 Task: Look for space in Mosquera, Colombia from 1st August, 2023 to 5th August, 2023 for 3 adults, 1 child in price range Rs.13000 to Rs.20000. Place can be entire place with 2 bedrooms having 3 beds and 2 bathrooms. Property type can be flatguest house, hotel. Amenities needed are: washing machine. Booking option can be shelf check-in. Required host language is English.
Action: Mouse moved to (395, 75)
Screenshot: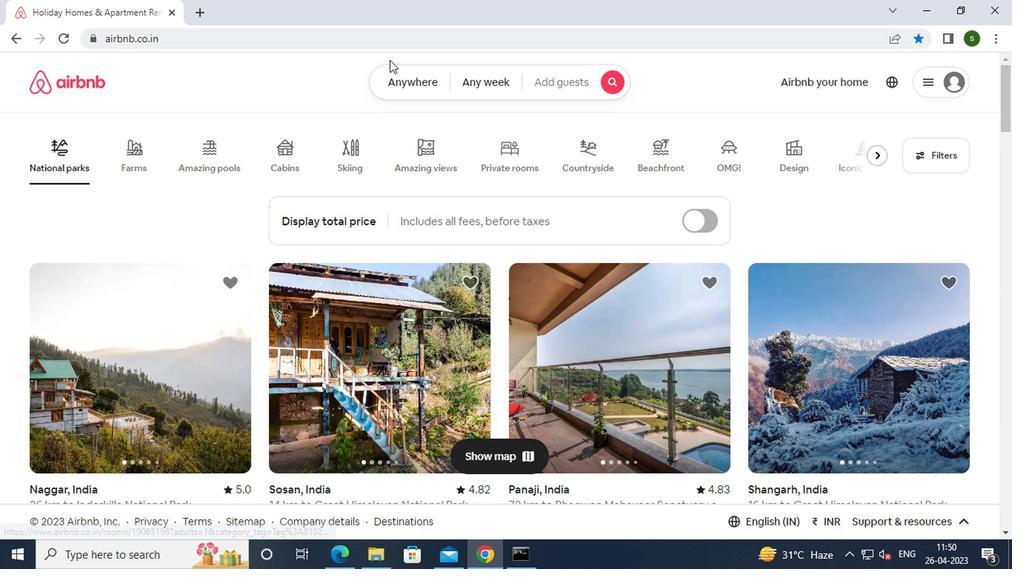 
Action: Mouse pressed left at (395, 75)
Screenshot: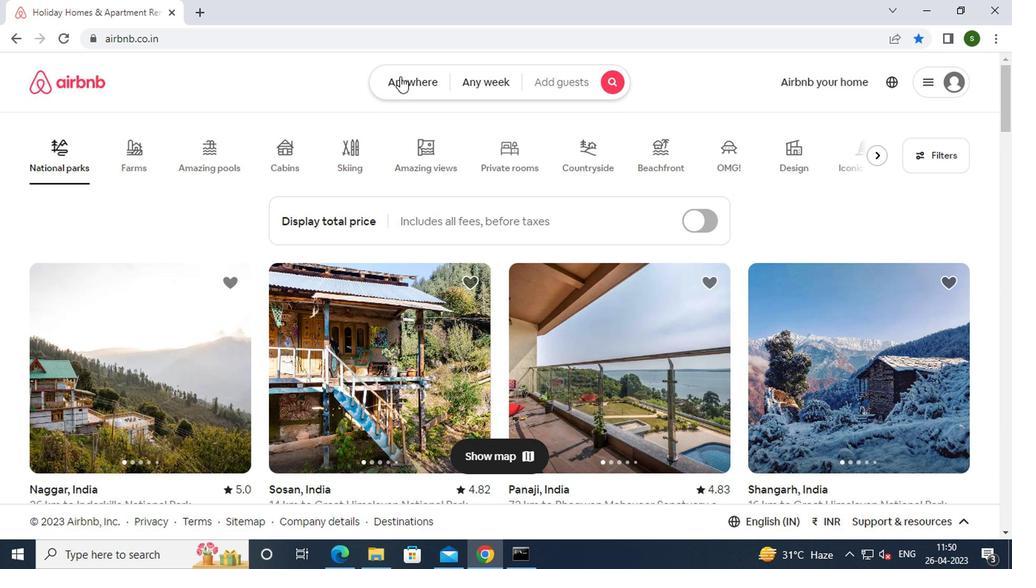 
Action: Mouse moved to (270, 150)
Screenshot: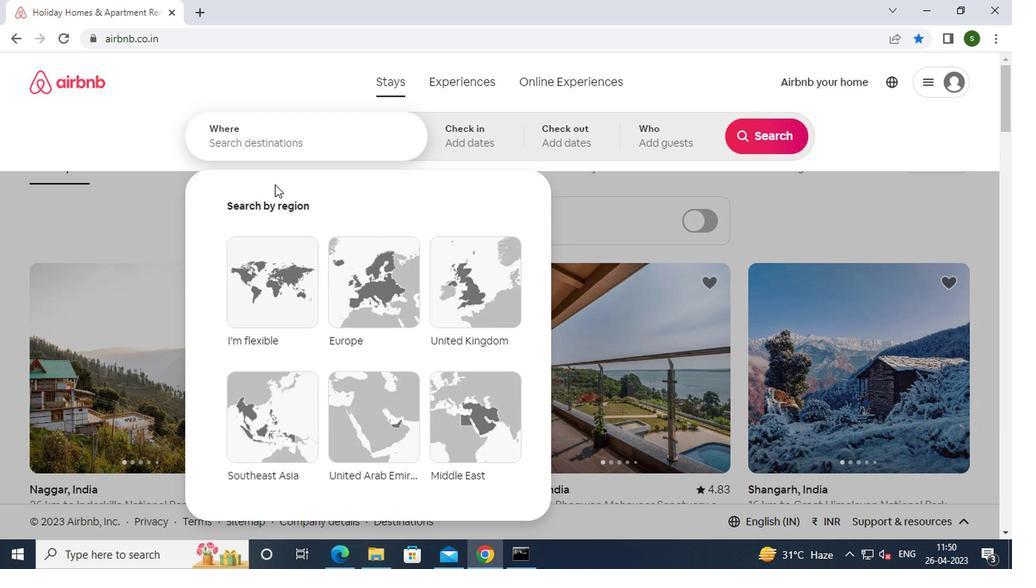 
Action: Mouse pressed left at (270, 150)
Screenshot: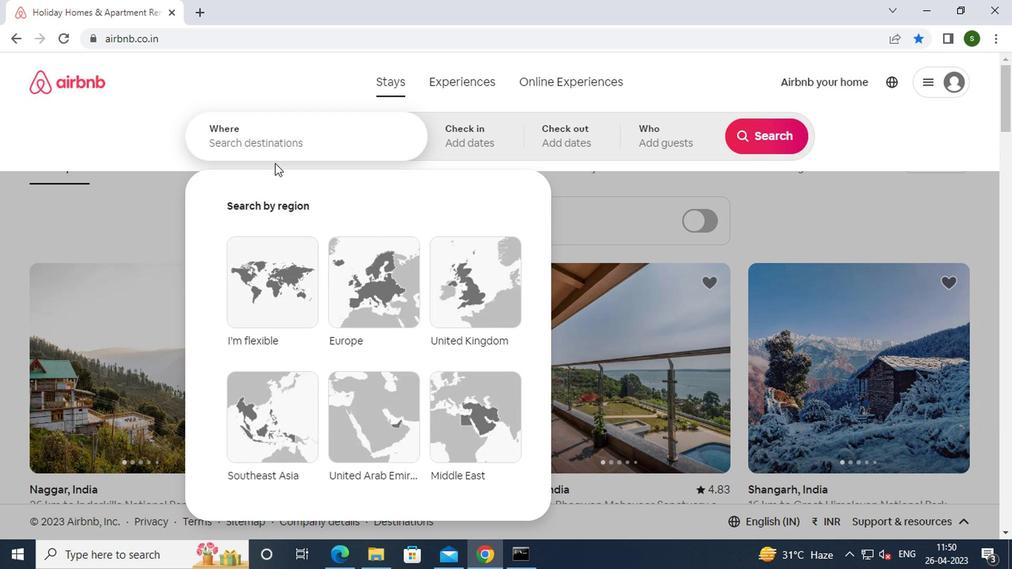 
Action: Key pressed m<Key.caps_lock>osquera,<Key.space><Key.caps_lock>c<Key.caps_lock>olombia<Key.enter>
Screenshot: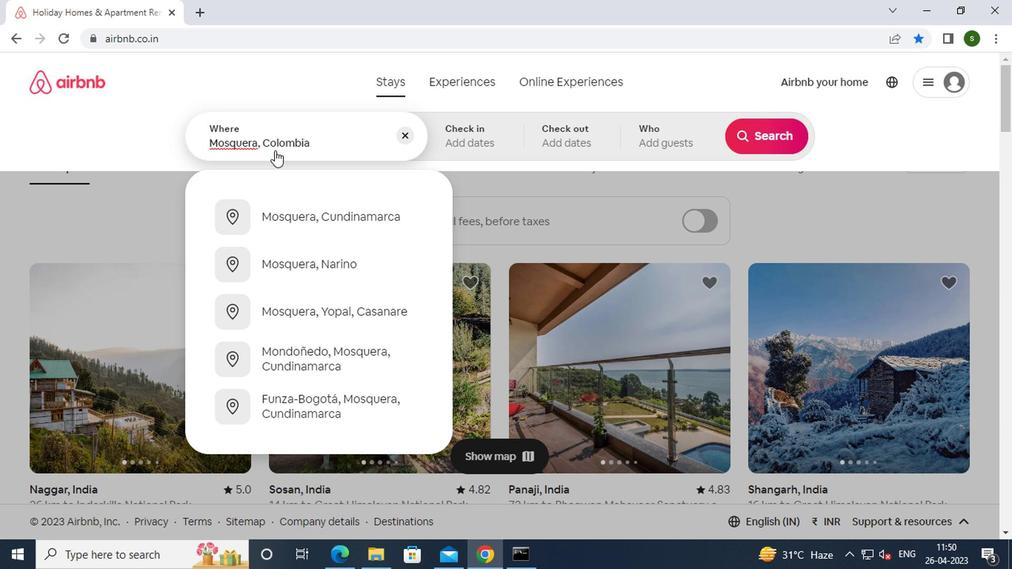 
Action: Mouse moved to (758, 255)
Screenshot: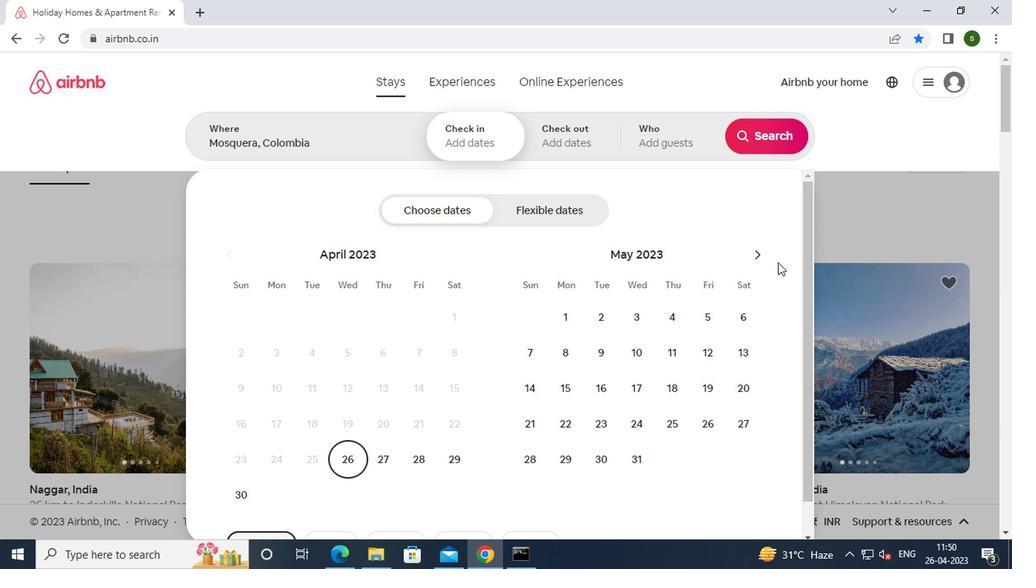 
Action: Mouse pressed left at (758, 255)
Screenshot: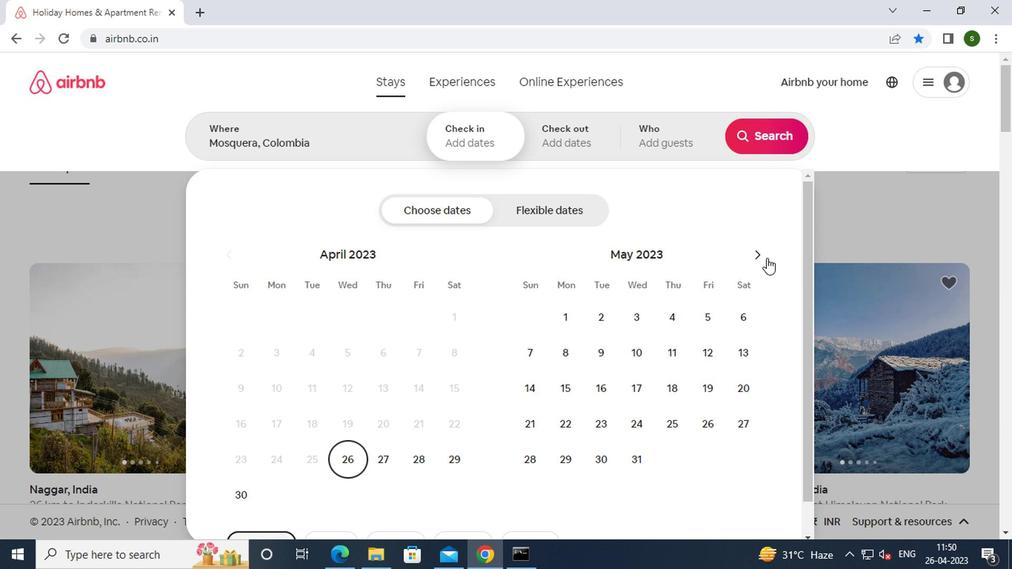 
Action: Mouse moved to (758, 254)
Screenshot: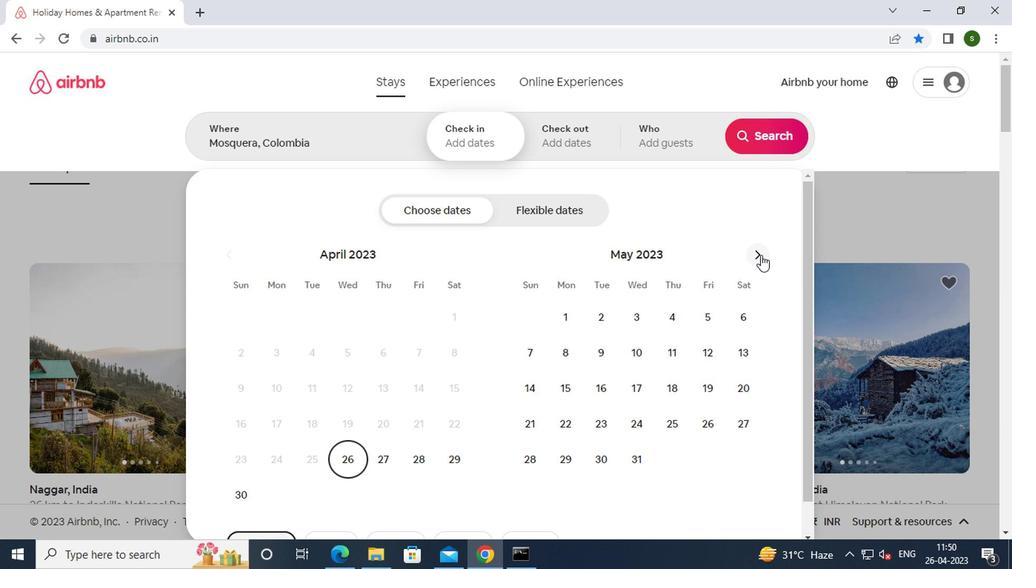 
Action: Mouse pressed left at (758, 254)
Screenshot: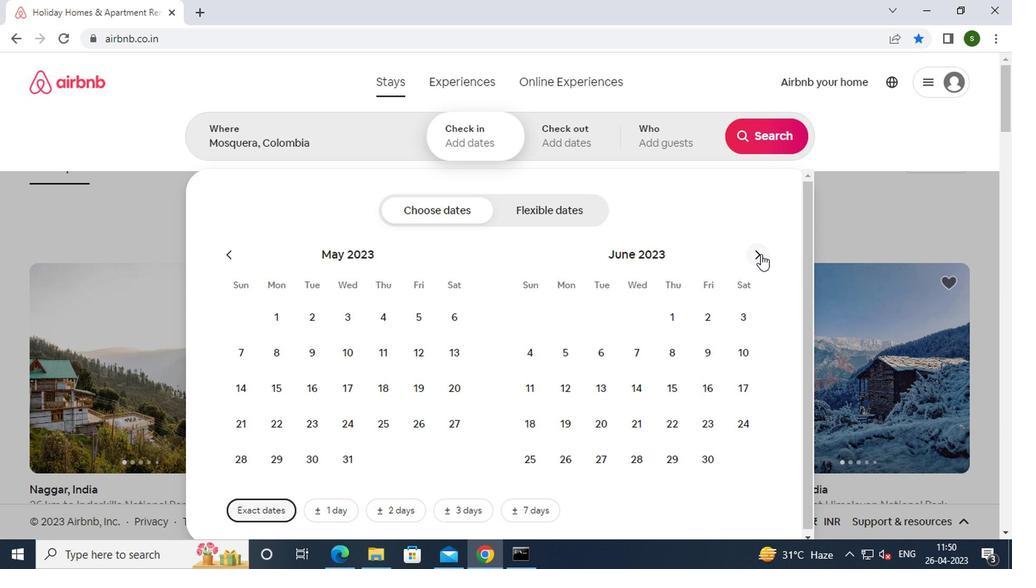 
Action: Mouse pressed left at (758, 254)
Screenshot: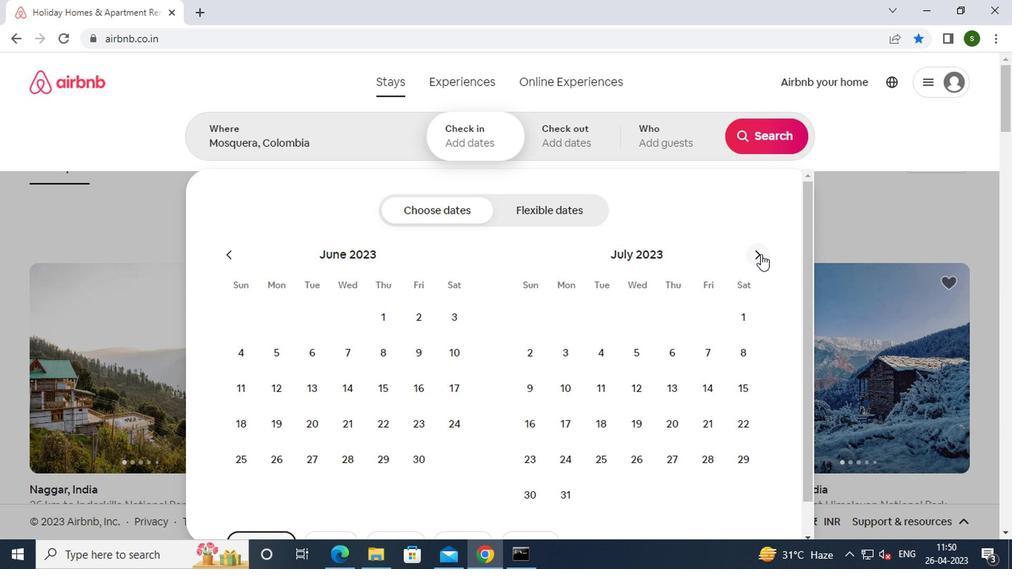 
Action: Mouse moved to (609, 316)
Screenshot: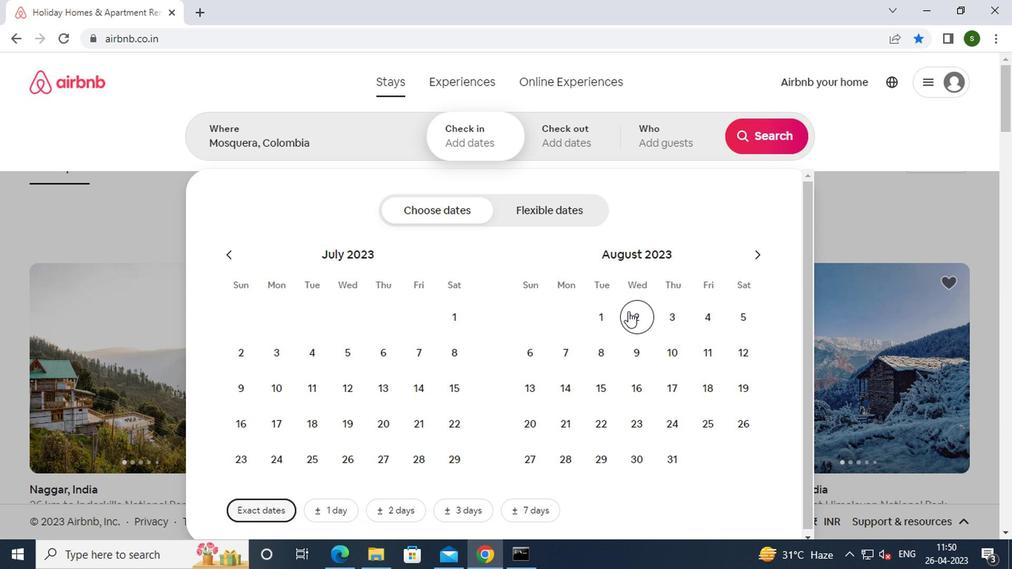 
Action: Mouse pressed left at (609, 316)
Screenshot: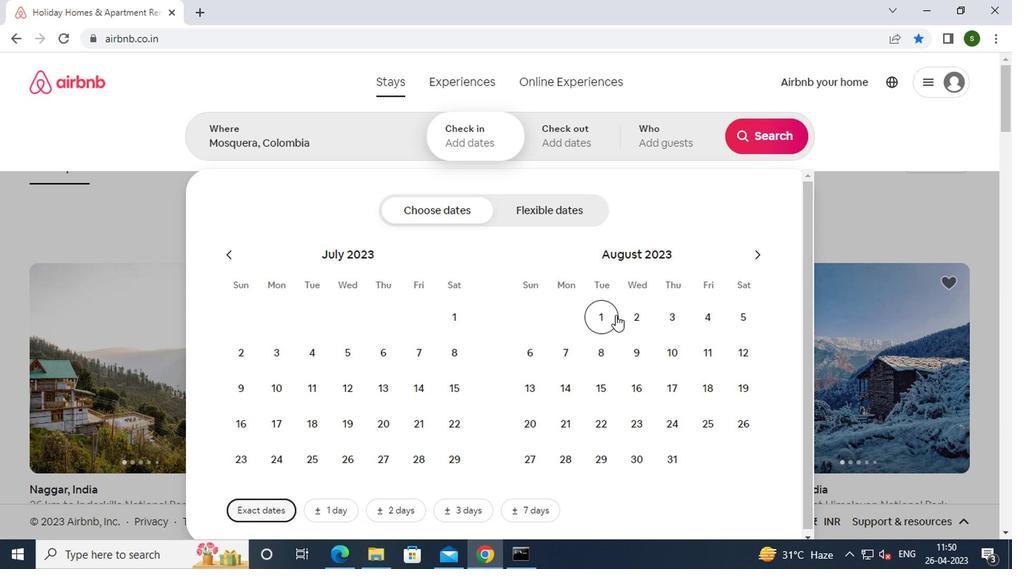
Action: Mouse moved to (737, 316)
Screenshot: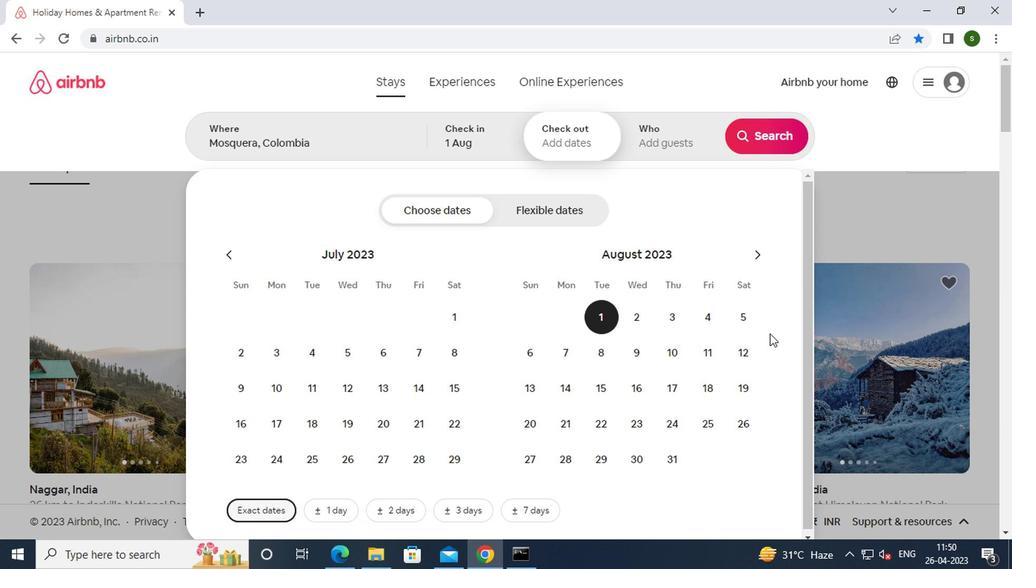 
Action: Mouse pressed left at (737, 316)
Screenshot: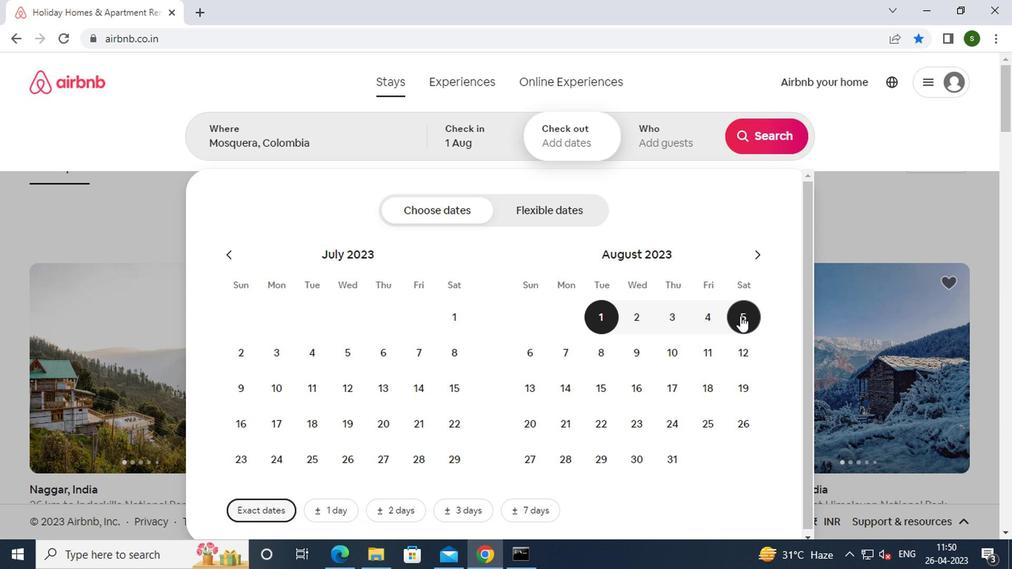 
Action: Mouse moved to (665, 134)
Screenshot: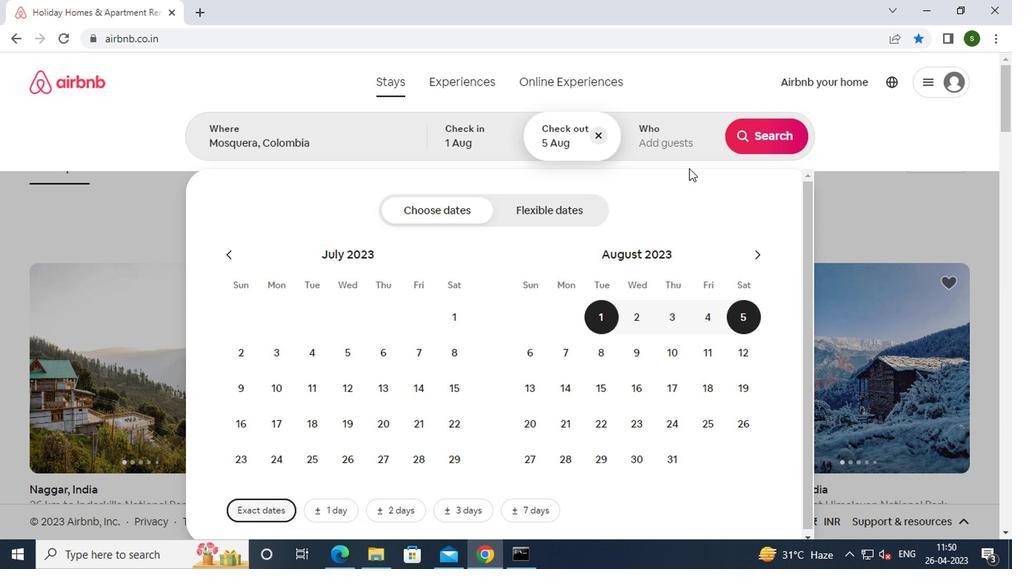 
Action: Mouse pressed left at (665, 134)
Screenshot: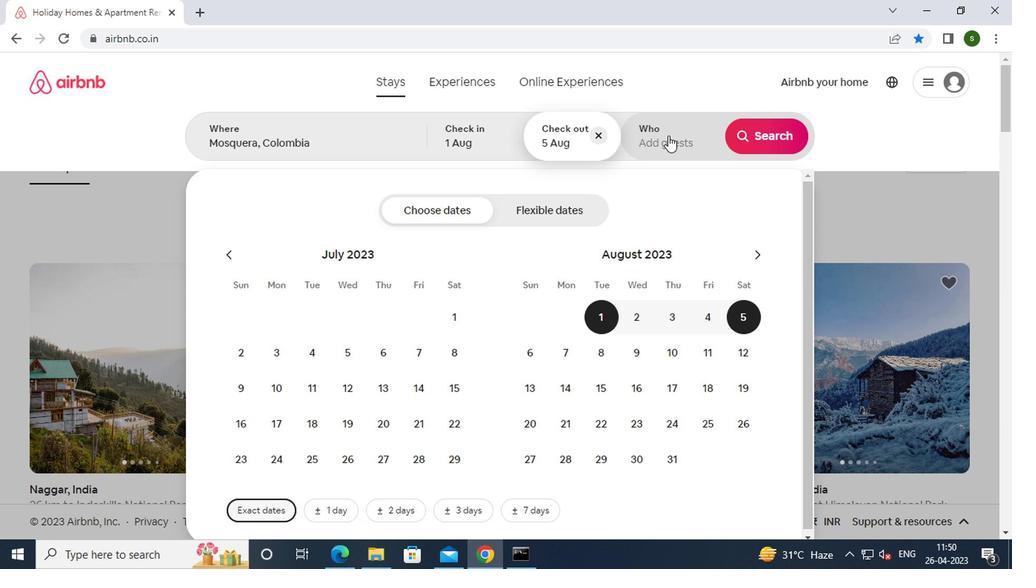 
Action: Mouse moved to (766, 213)
Screenshot: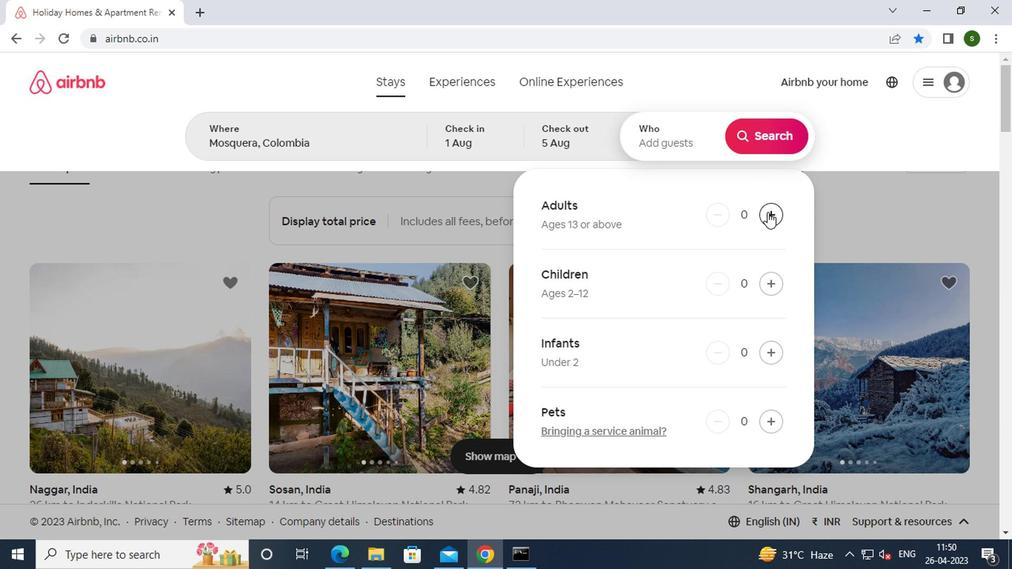 
Action: Mouse pressed left at (766, 213)
Screenshot: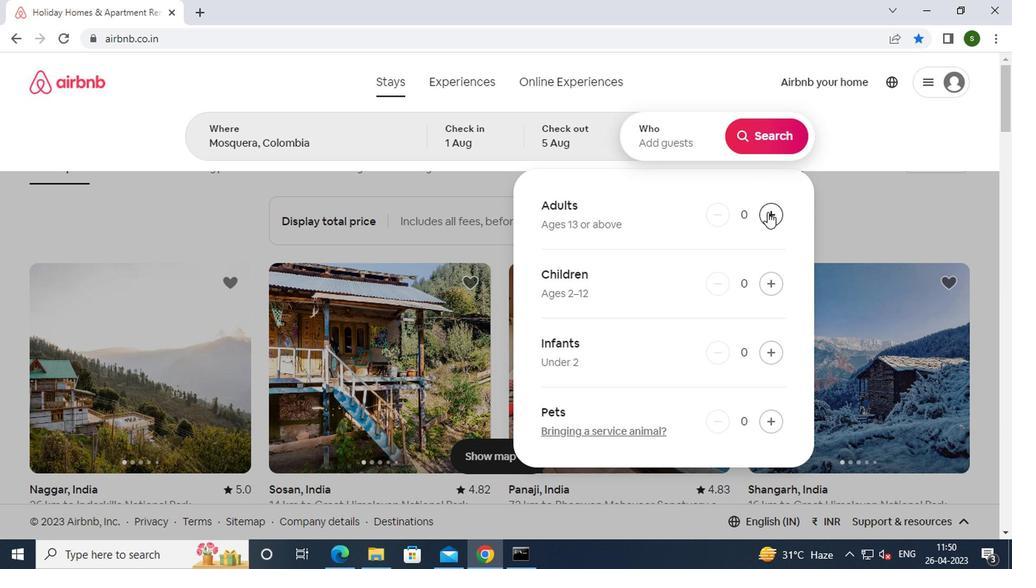 
Action: Mouse moved to (767, 211)
Screenshot: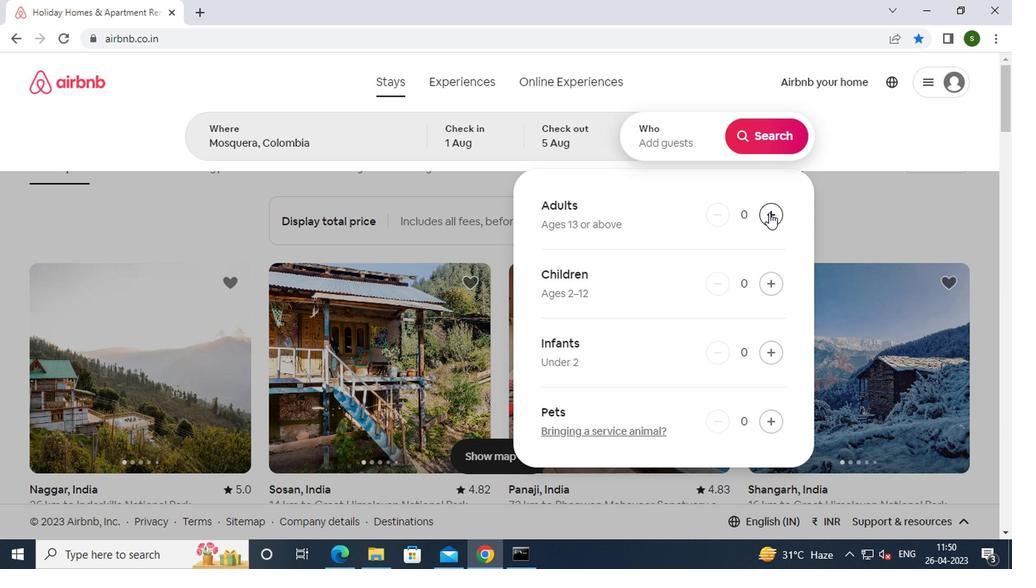 
Action: Mouse pressed left at (767, 211)
Screenshot: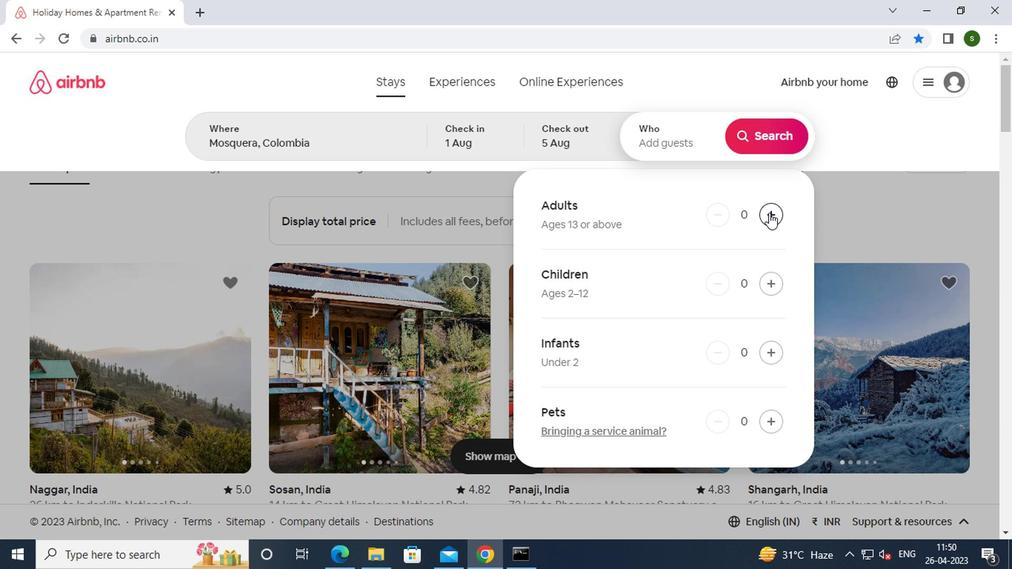 
Action: Mouse pressed left at (767, 211)
Screenshot: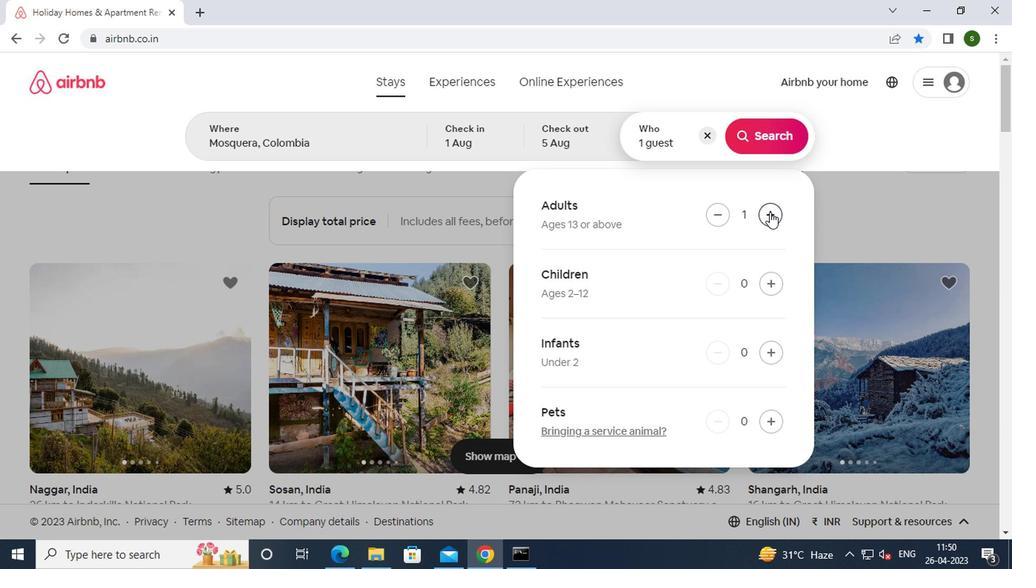 
Action: Mouse moved to (761, 279)
Screenshot: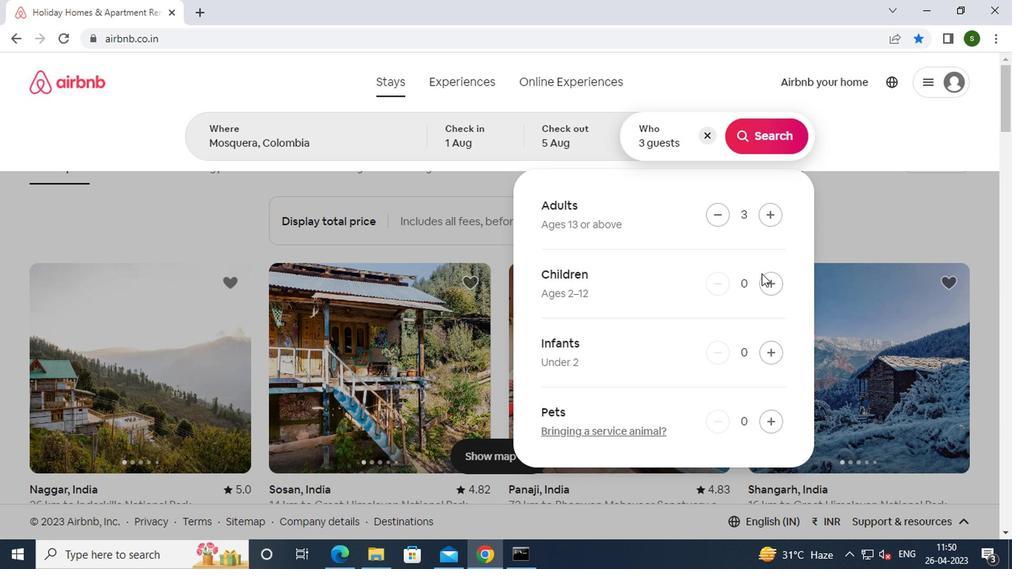 
Action: Mouse pressed left at (761, 279)
Screenshot: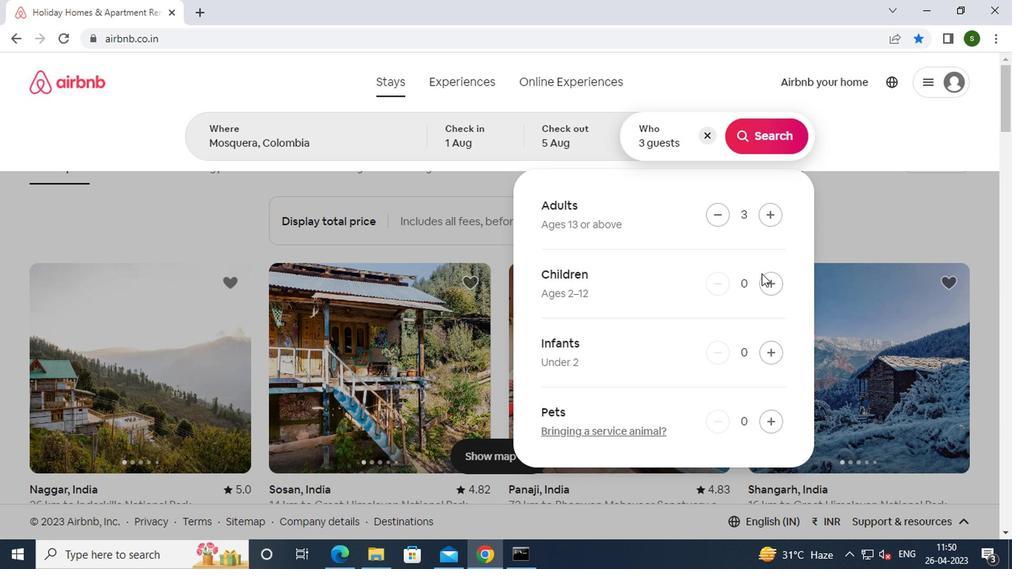 
Action: Mouse moved to (757, 132)
Screenshot: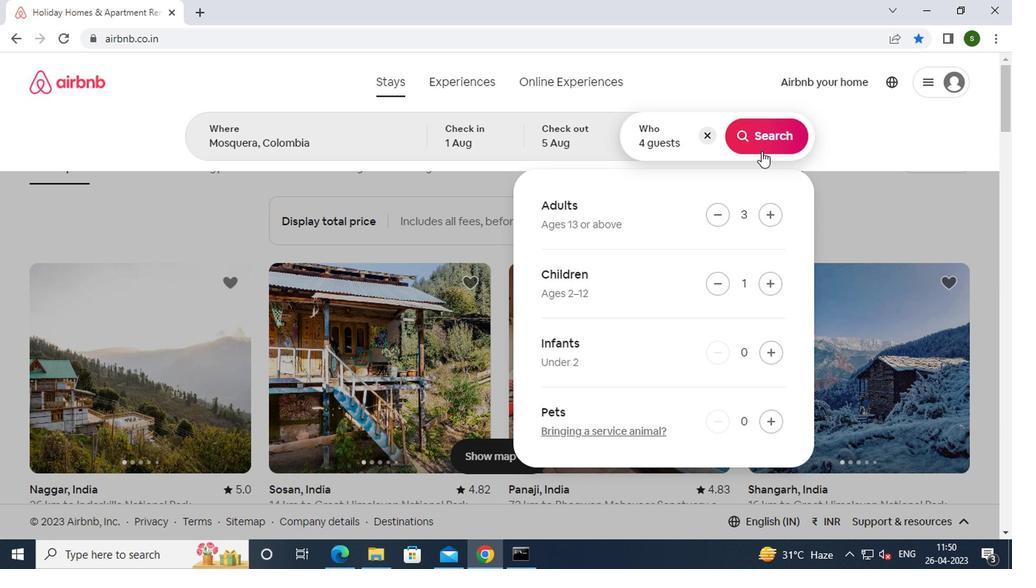 
Action: Mouse pressed left at (757, 132)
Screenshot: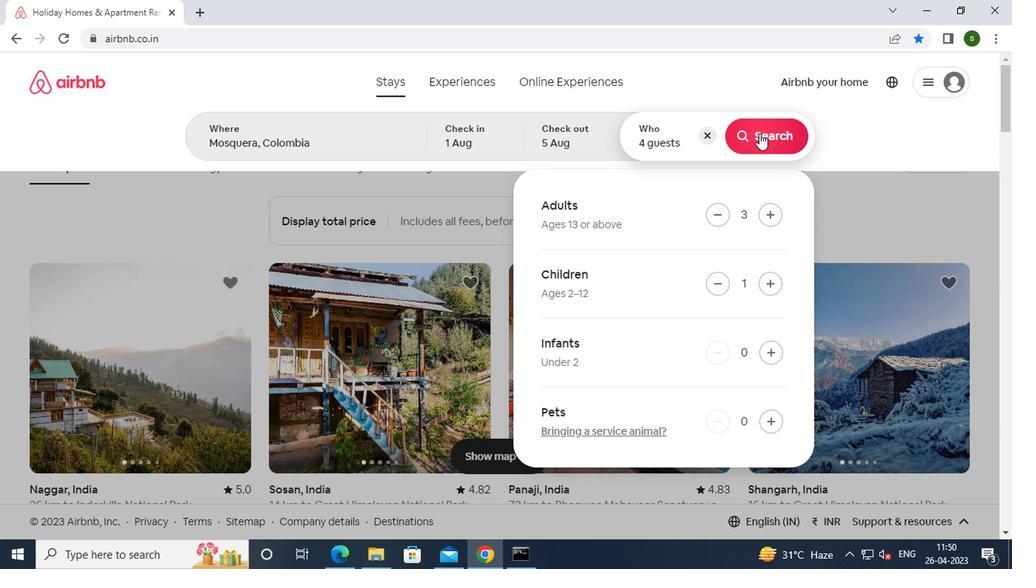 
Action: Mouse moved to (936, 147)
Screenshot: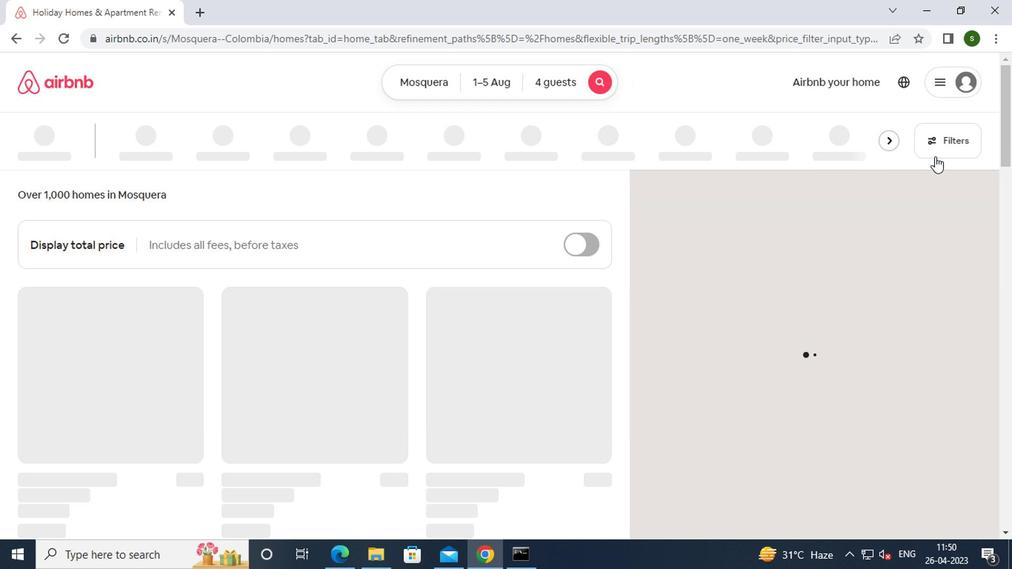 
Action: Mouse pressed left at (936, 147)
Screenshot: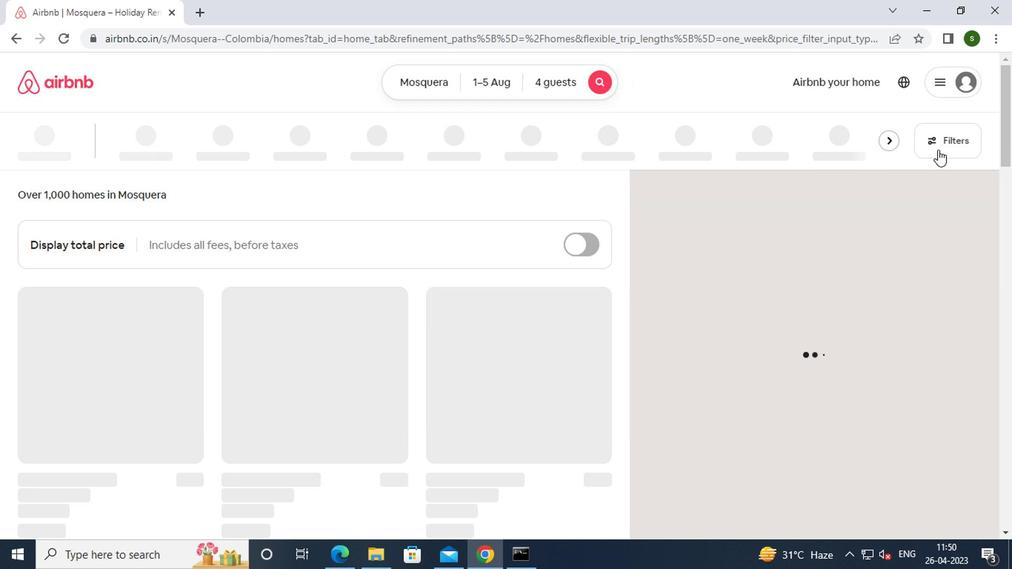 
Action: Mouse moved to (390, 328)
Screenshot: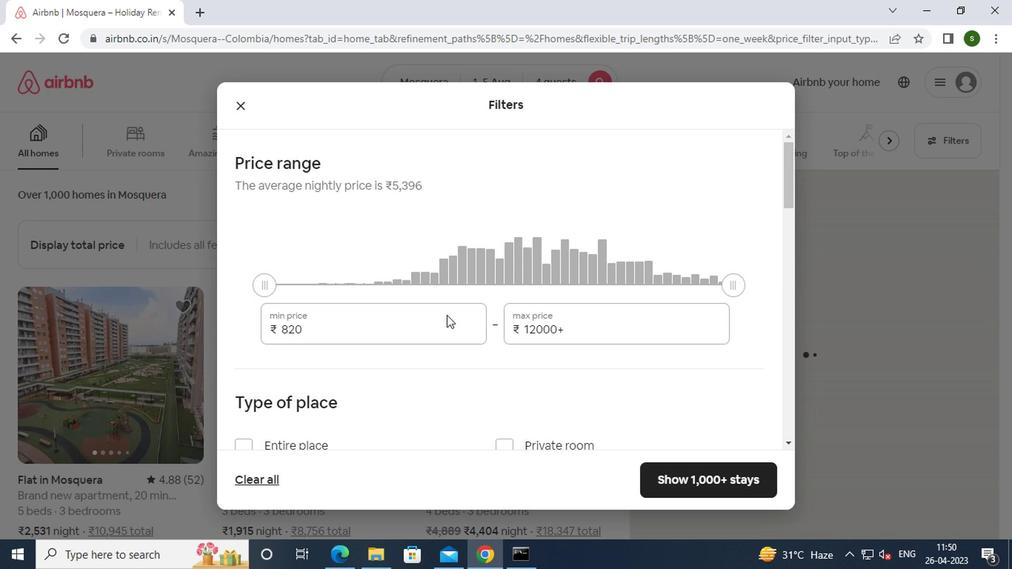 
Action: Mouse pressed left at (390, 328)
Screenshot: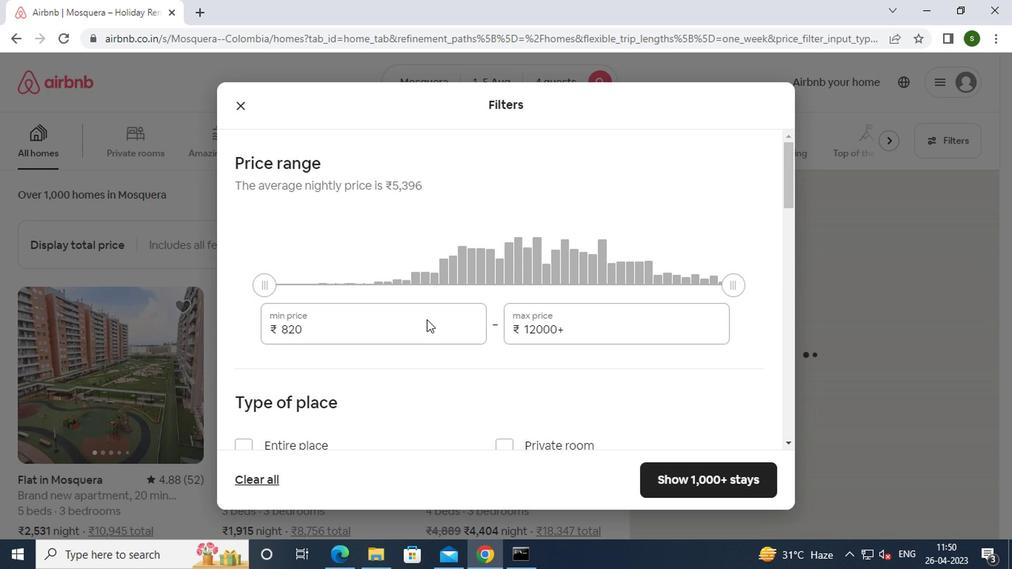 
Action: Key pressed <Key.backspace><Key.backspace><Key.backspace><Key.backspace><Key.backspace><Key.backspace><Key.backspace><Key.backspace>13000
Screenshot: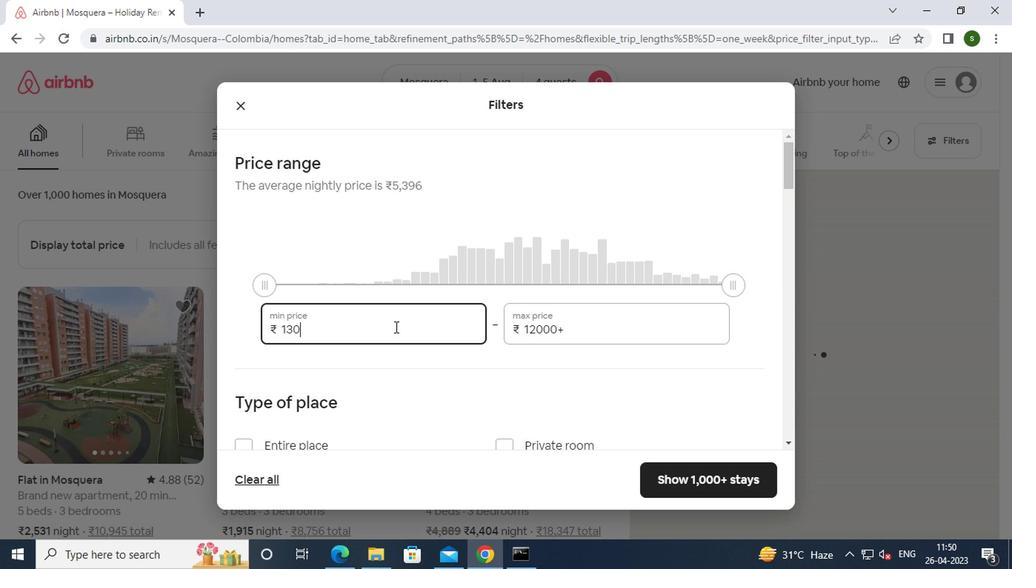 
Action: Mouse moved to (576, 337)
Screenshot: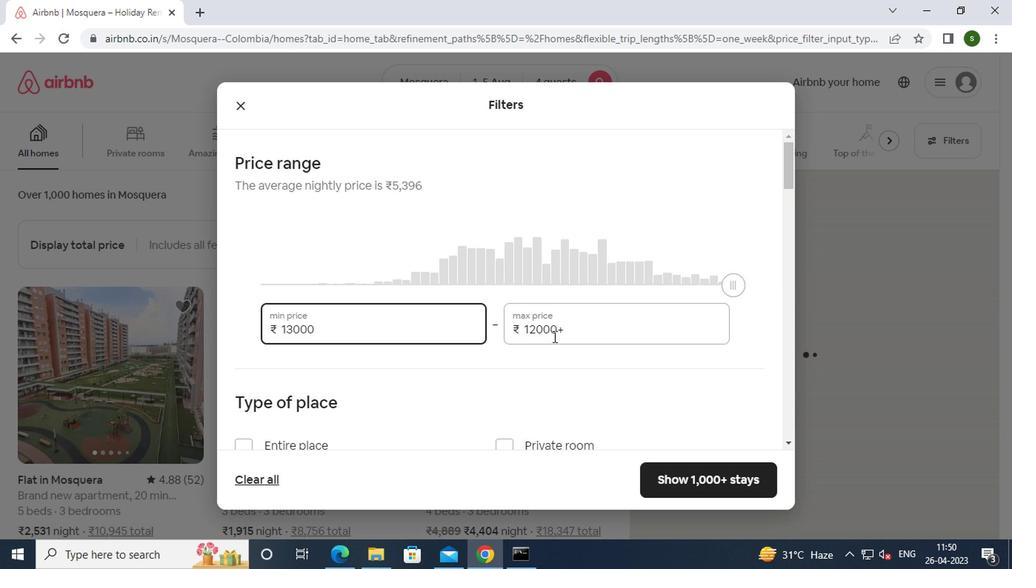 
Action: Mouse pressed left at (576, 337)
Screenshot: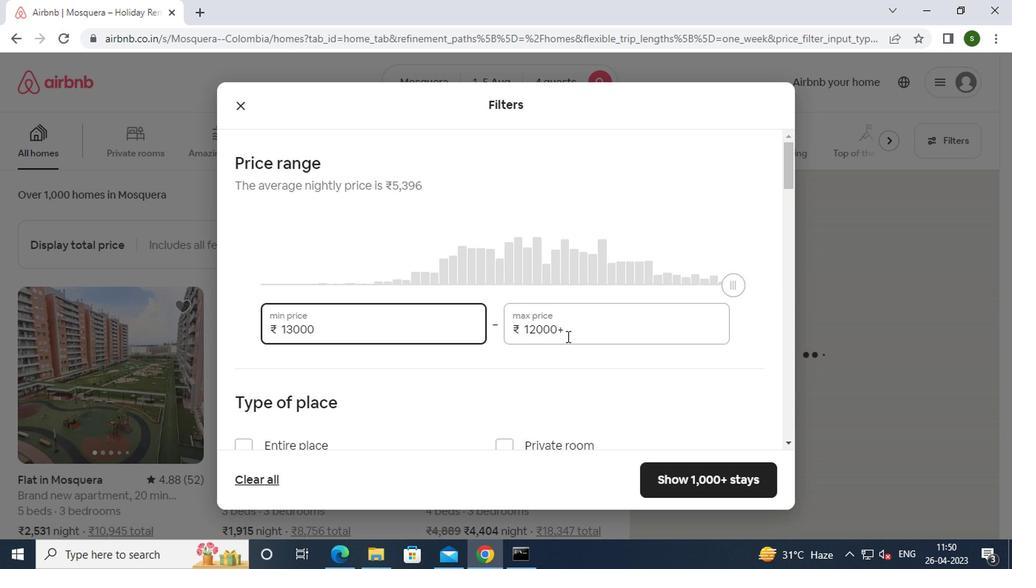
Action: Key pressed <Key.backspace><Key.backspace><Key.backspace><Key.backspace><Key.backspace><Key.backspace><Key.backspace><Key.backspace><Key.backspace><Key.backspace>20000
Screenshot: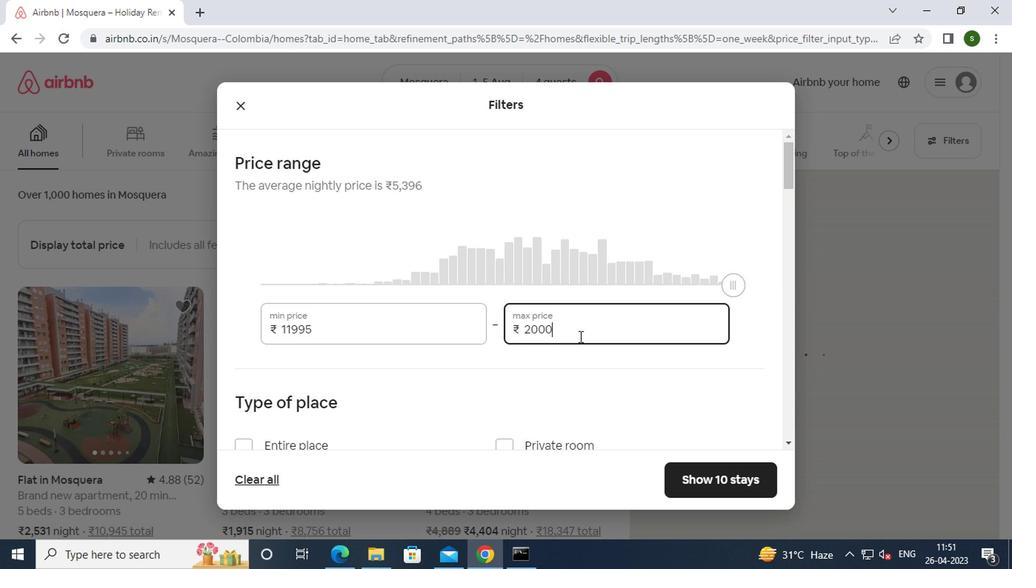 
Action: Mouse moved to (440, 338)
Screenshot: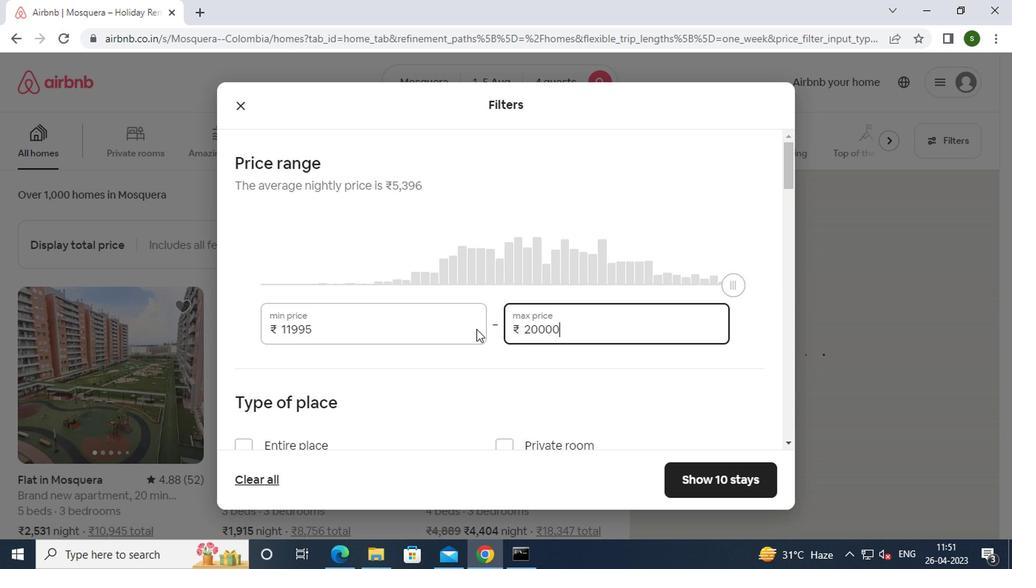 
Action: Mouse scrolled (440, 337) with delta (0, 0)
Screenshot: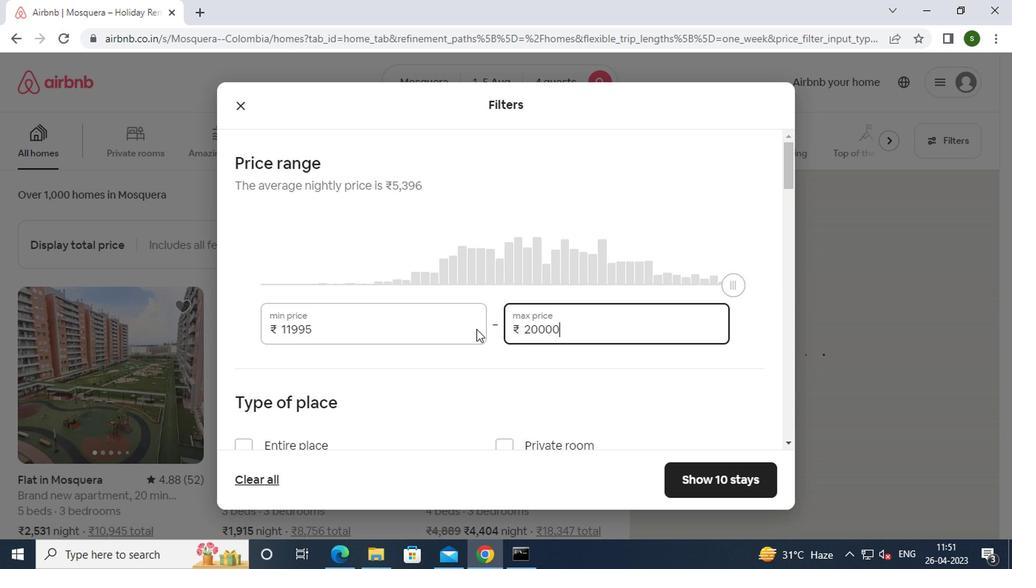 
Action: Mouse moved to (439, 338)
Screenshot: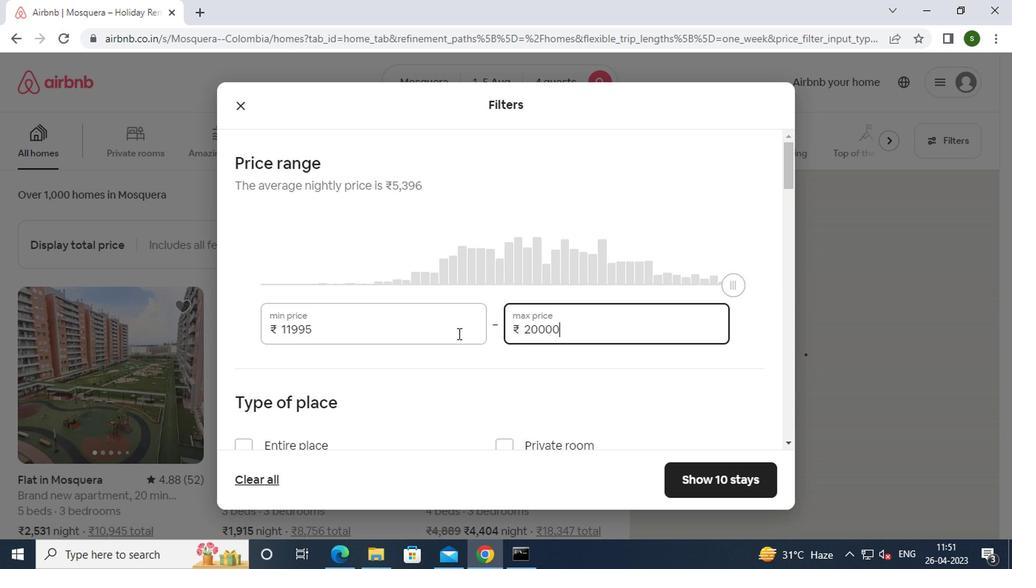 
Action: Mouse scrolled (439, 337) with delta (0, 0)
Screenshot: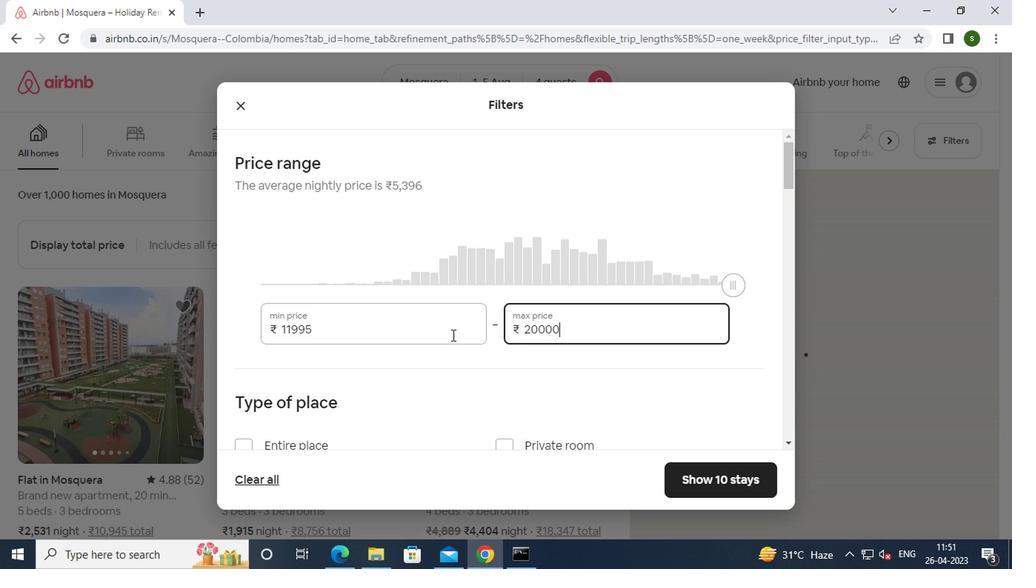 
Action: Mouse moved to (276, 306)
Screenshot: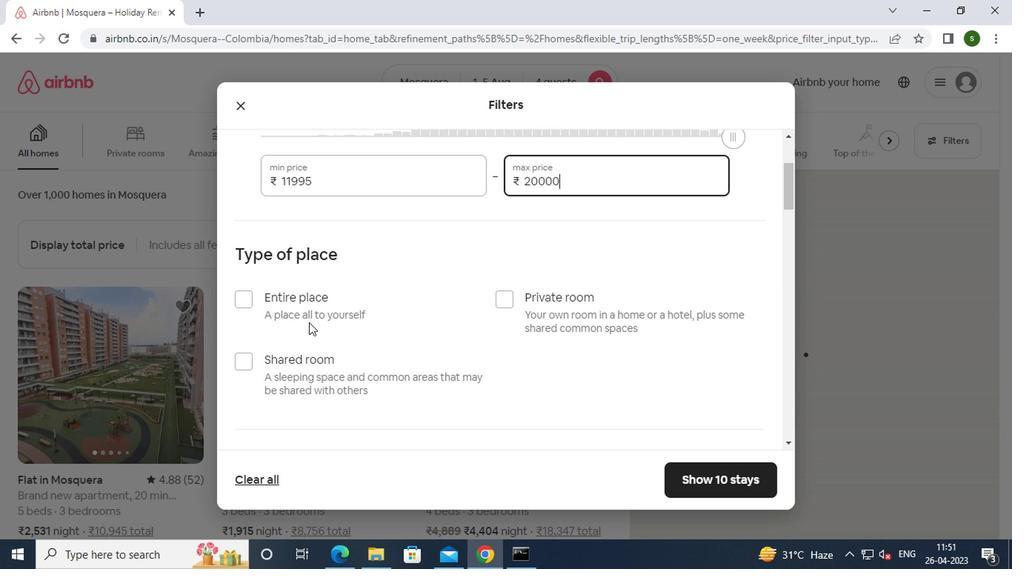 
Action: Mouse pressed left at (276, 306)
Screenshot: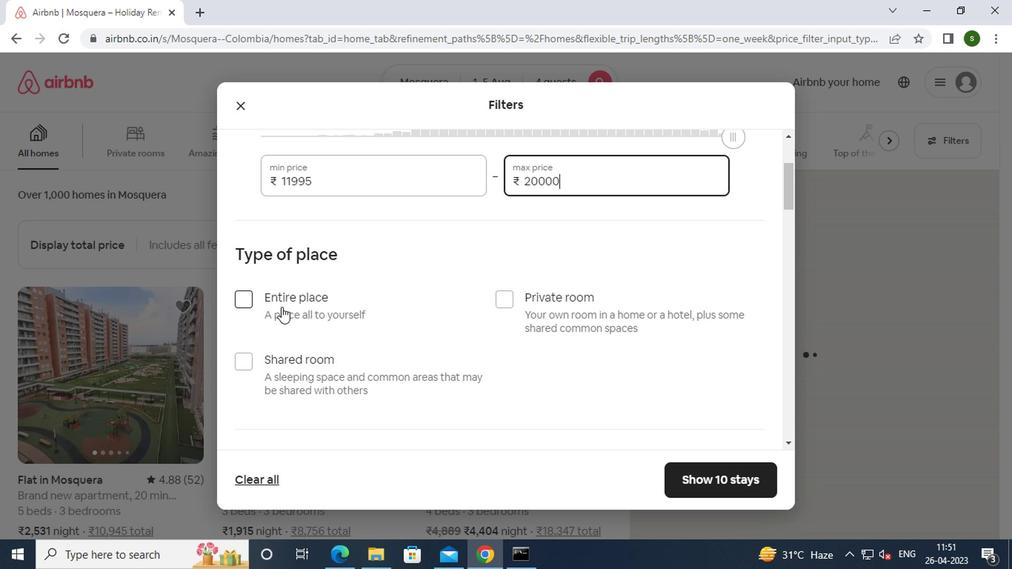
Action: Mouse moved to (420, 320)
Screenshot: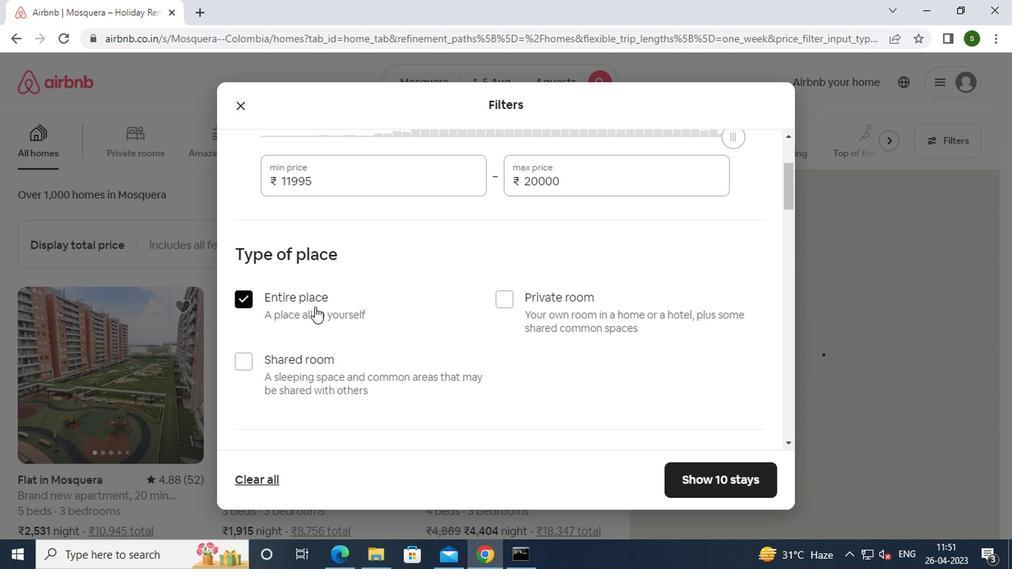 
Action: Mouse scrolled (420, 319) with delta (0, 0)
Screenshot: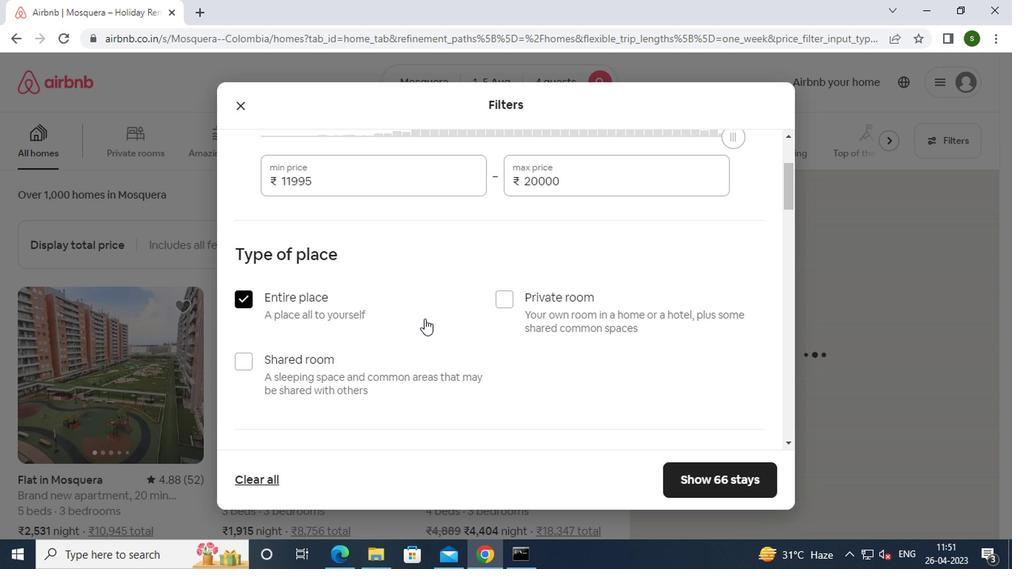 
Action: Mouse scrolled (420, 319) with delta (0, 0)
Screenshot: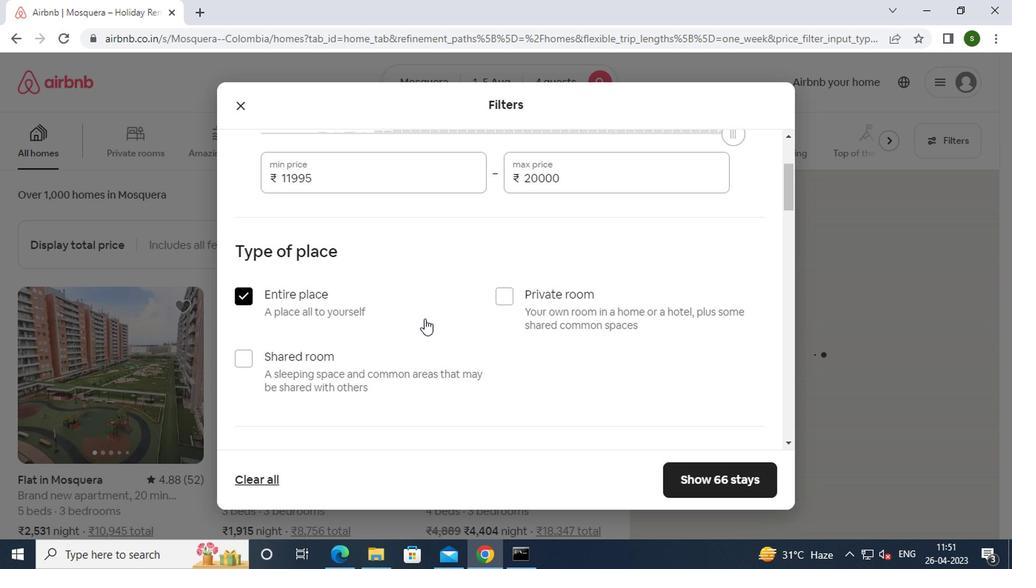 
Action: Mouse scrolled (420, 319) with delta (0, 0)
Screenshot: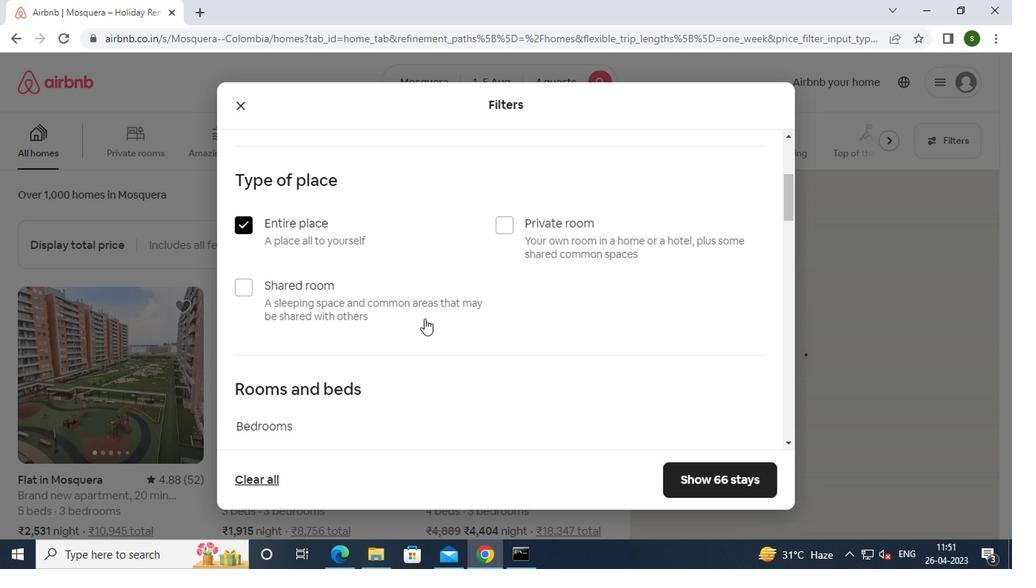 
Action: Mouse moved to (381, 321)
Screenshot: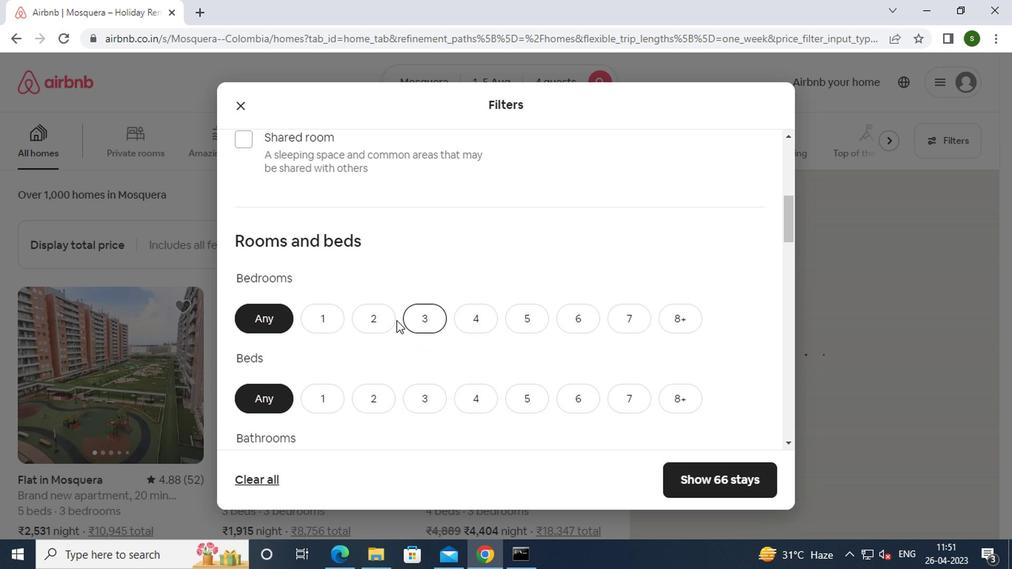 
Action: Mouse pressed left at (381, 321)
Screenshot: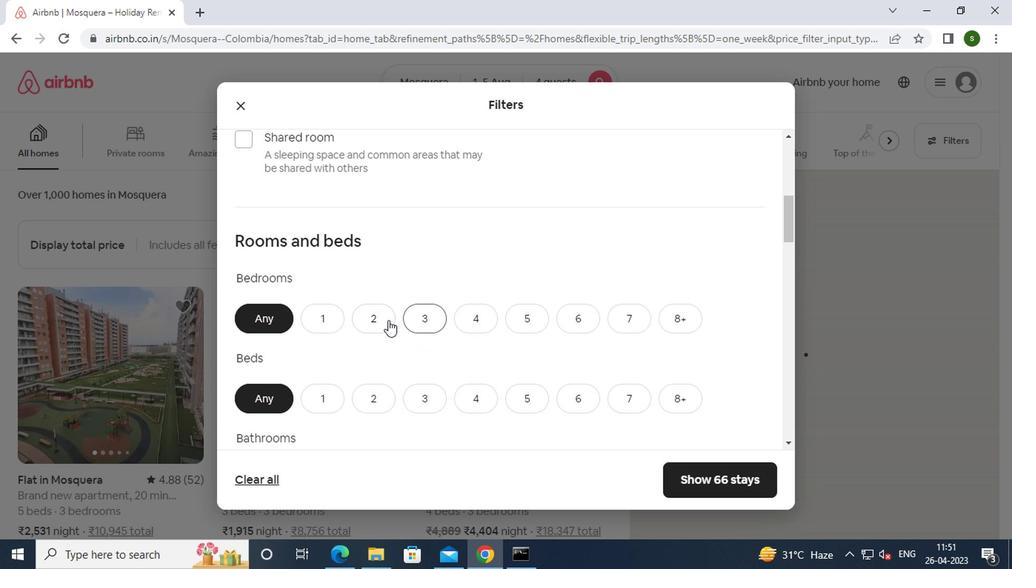 
Action: Mouse moved to (428, 398)
Screenshot: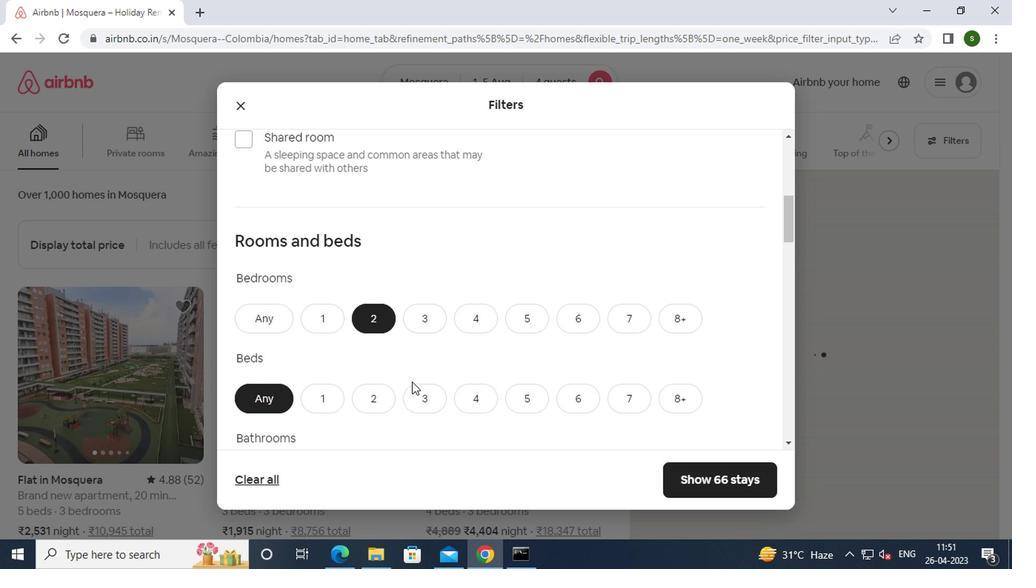 
Action: Mouse pressed left at (428, 398)
Screenshot: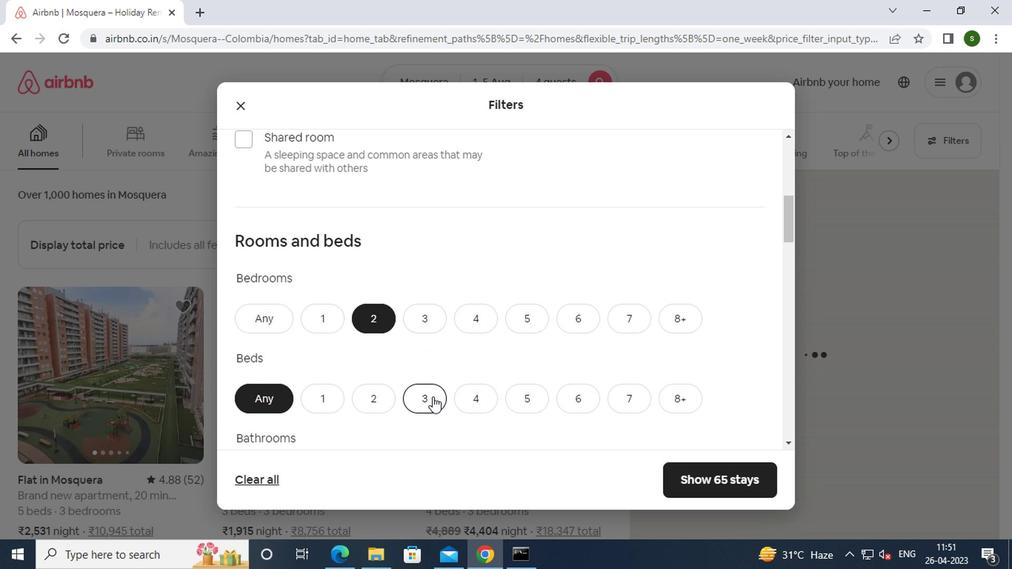 
Action: Mouse moved to (457, 352)
Screenshot: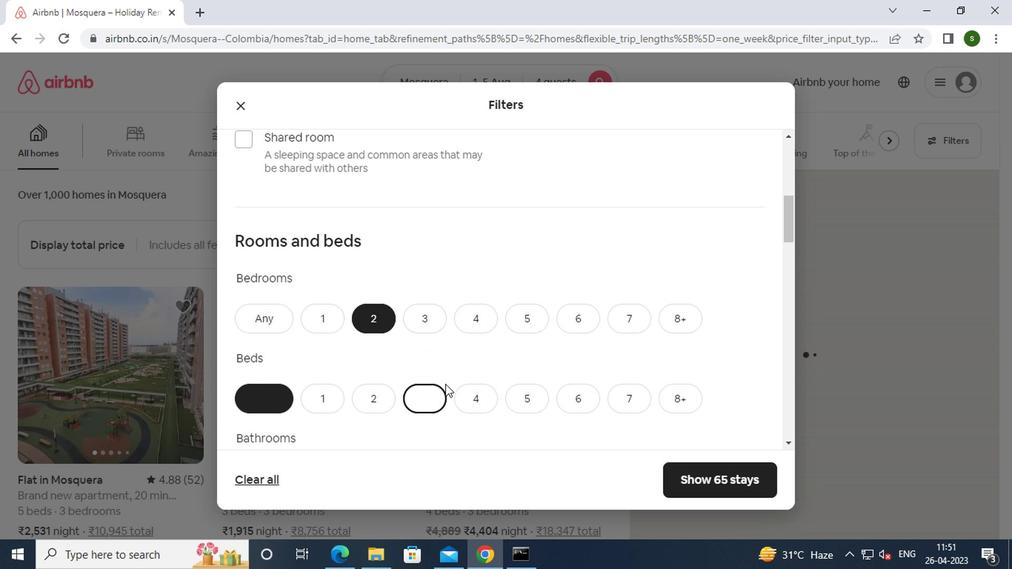 
Action: Mouse scrolled (457, 352) with delta (0, 0)
Screenshot: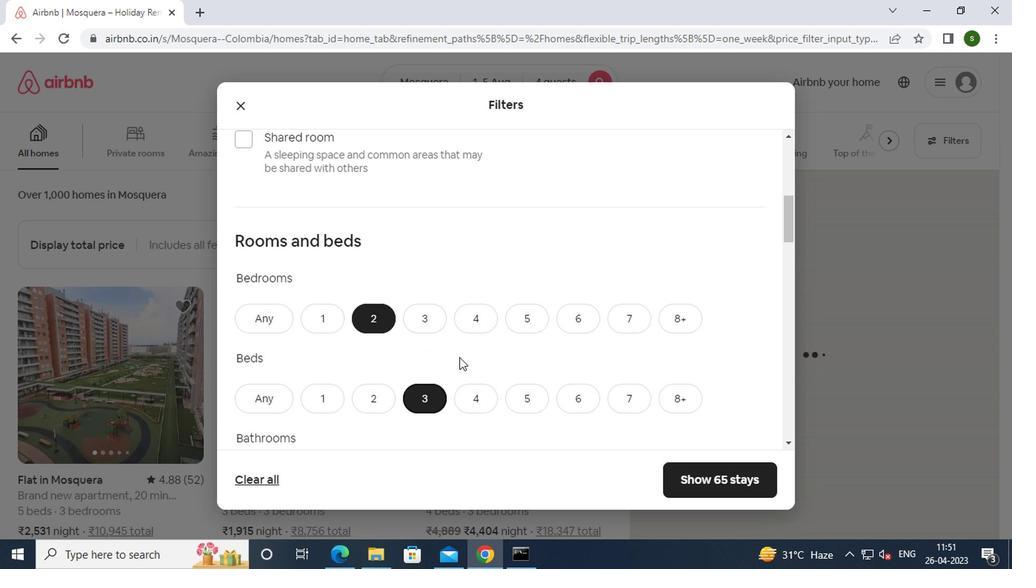 
Action: Mouse scrolled (457, 352) with delta (0, 0)
Screenshot: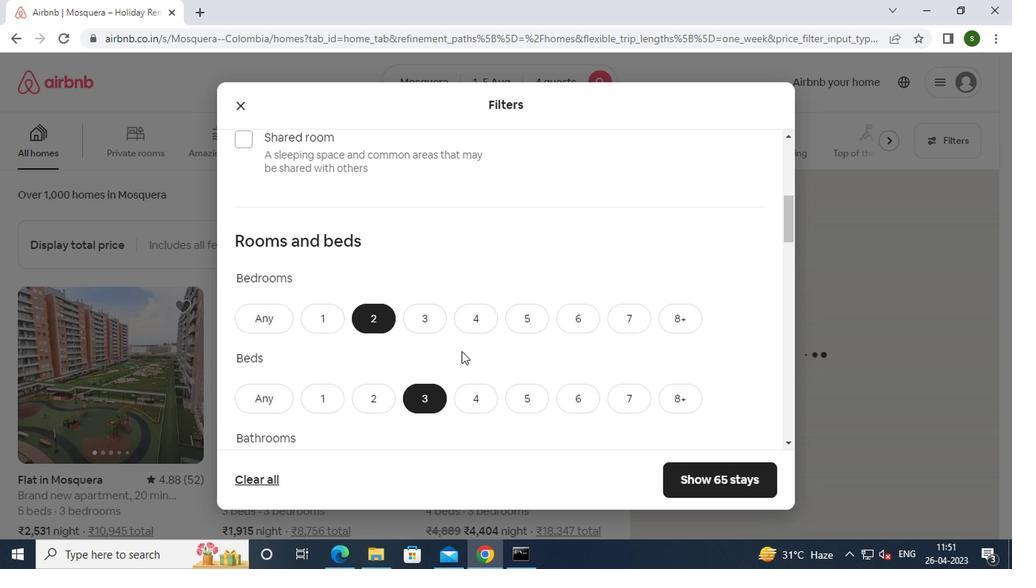 
Action: Mouse moved to (366, 334)
Screenshot: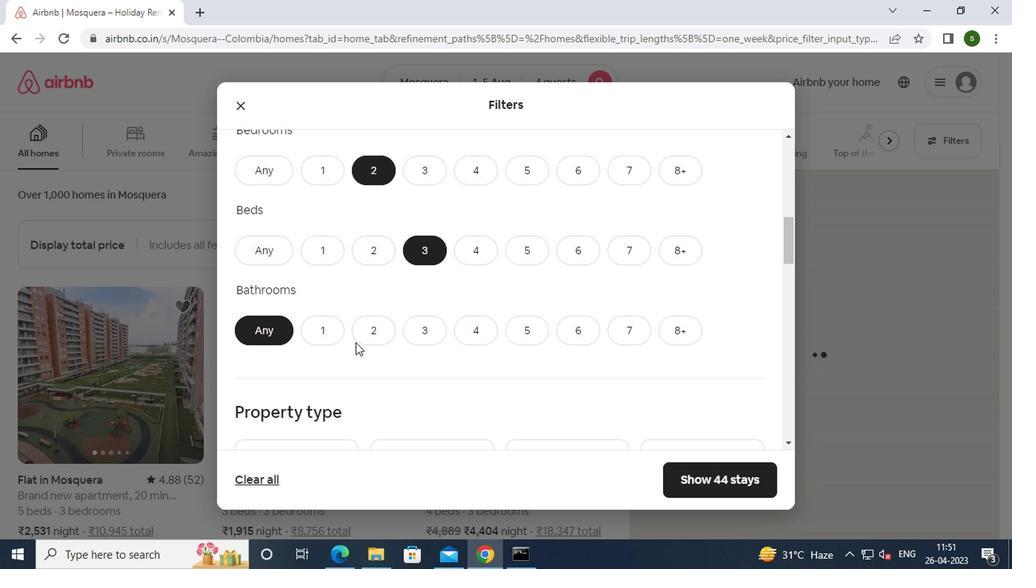 
Action: Mouse pressed left at (366, 334)
Screenshot: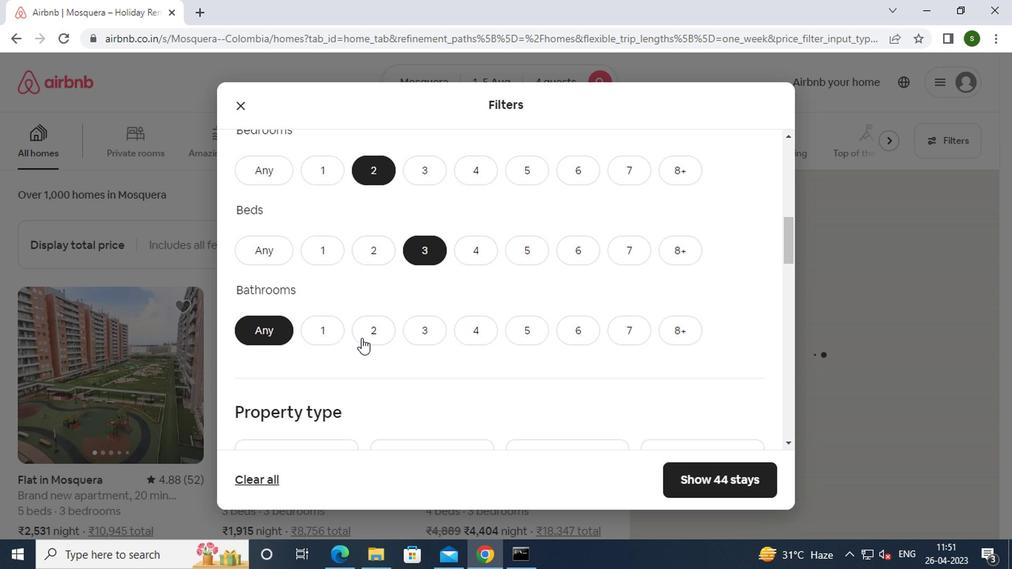 
Action: Mouse moved to (478, 285)
Screenshot: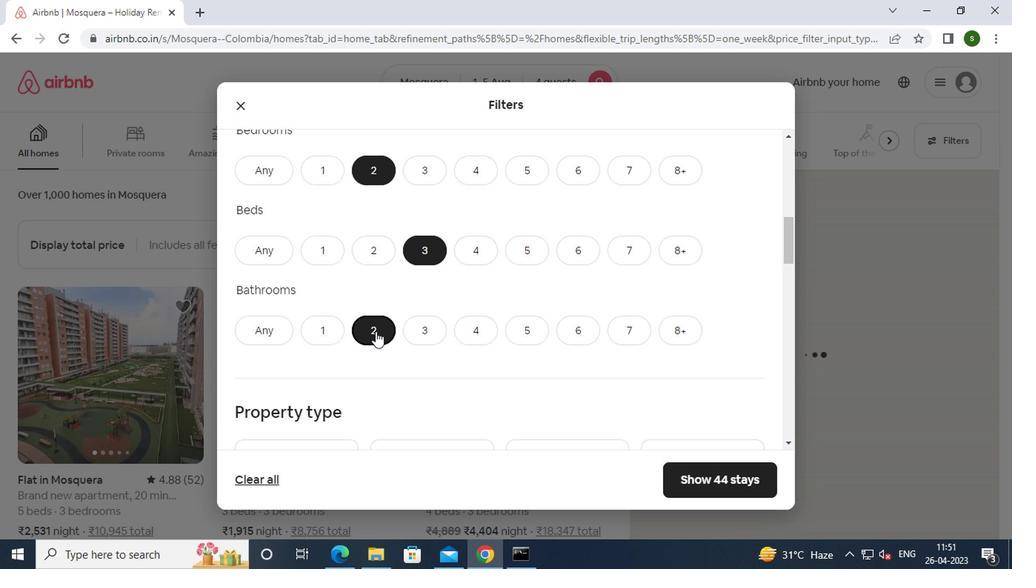 
Action: Mouse scrolled (478, 284) with delta (0, -1)
Screenshot: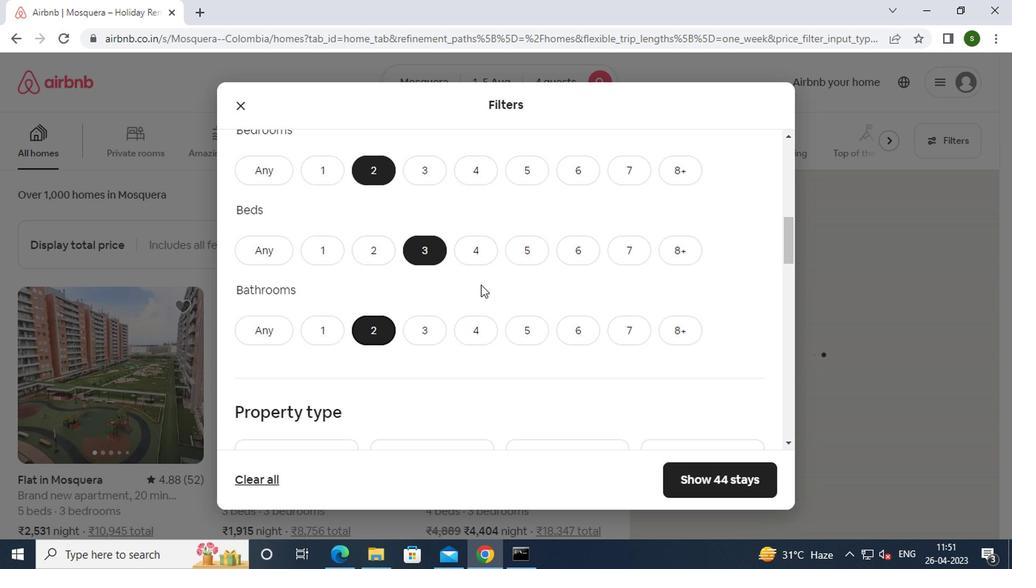 
Action: Mouse scrolled (478, 284) with delta (0, -1)
Screenshot: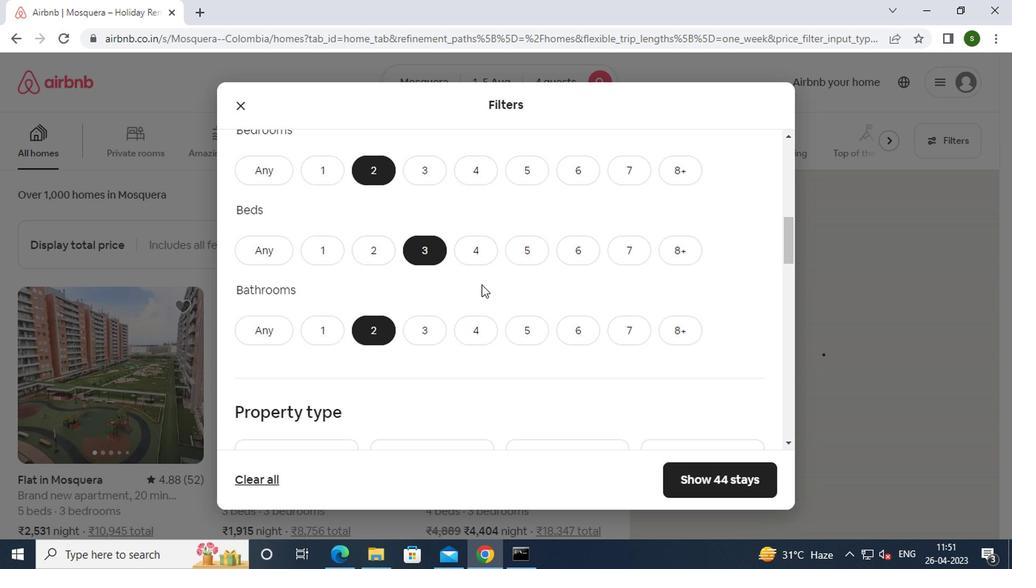 
Action: Mouse moved to (416, 323)
Screenshot: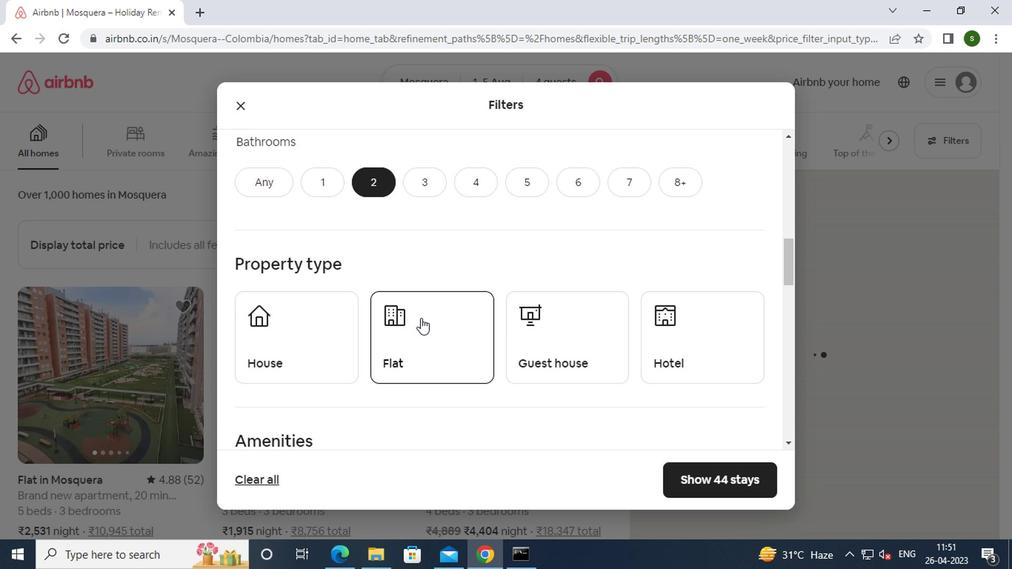 
Action: Mouse pressed left at (416, 323)
Screenshot: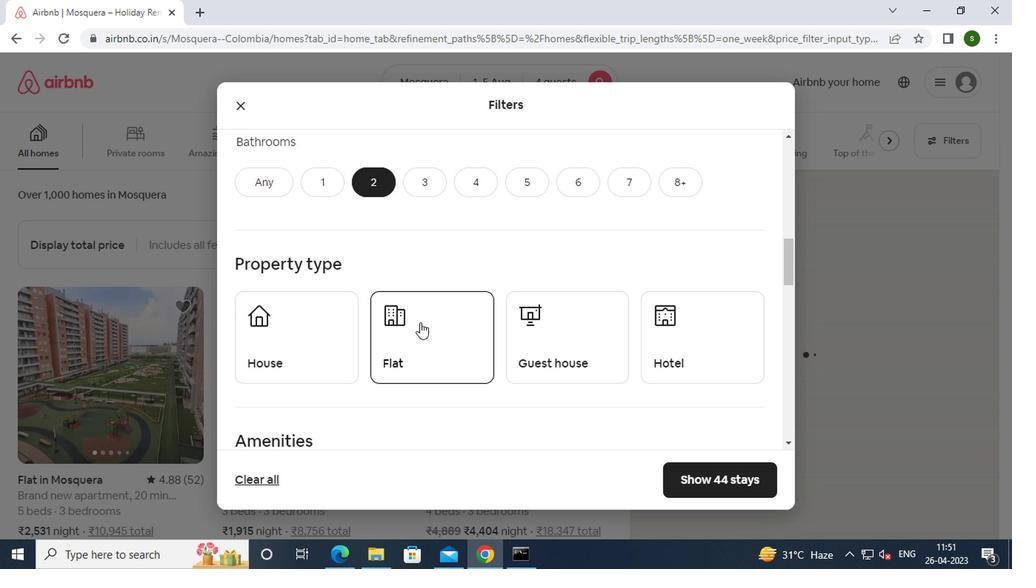 
Action: Mouse moved to (610, 355)
Screenshot: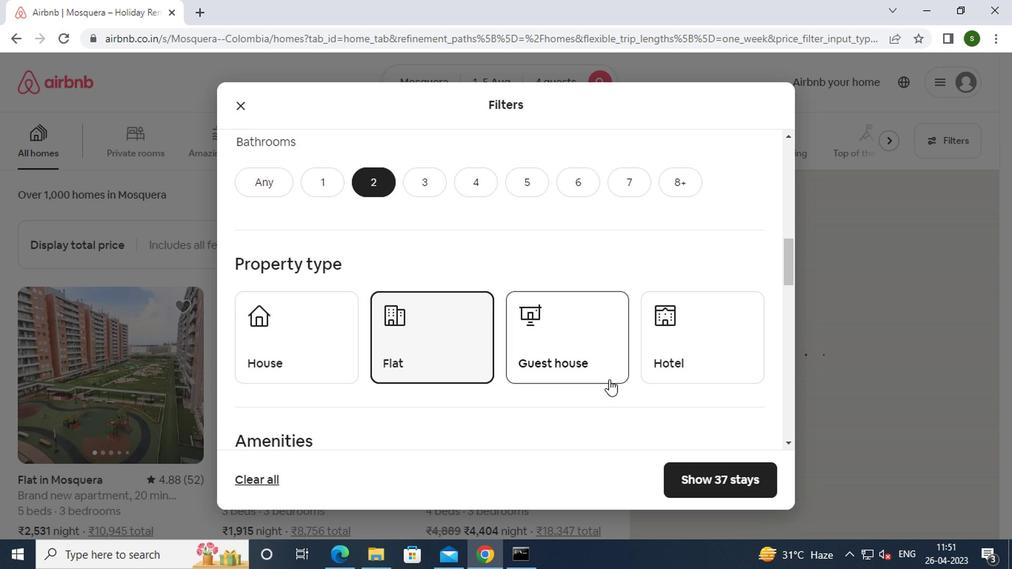 
Action: Mouse pressed left at (610, 355)
Screenshot: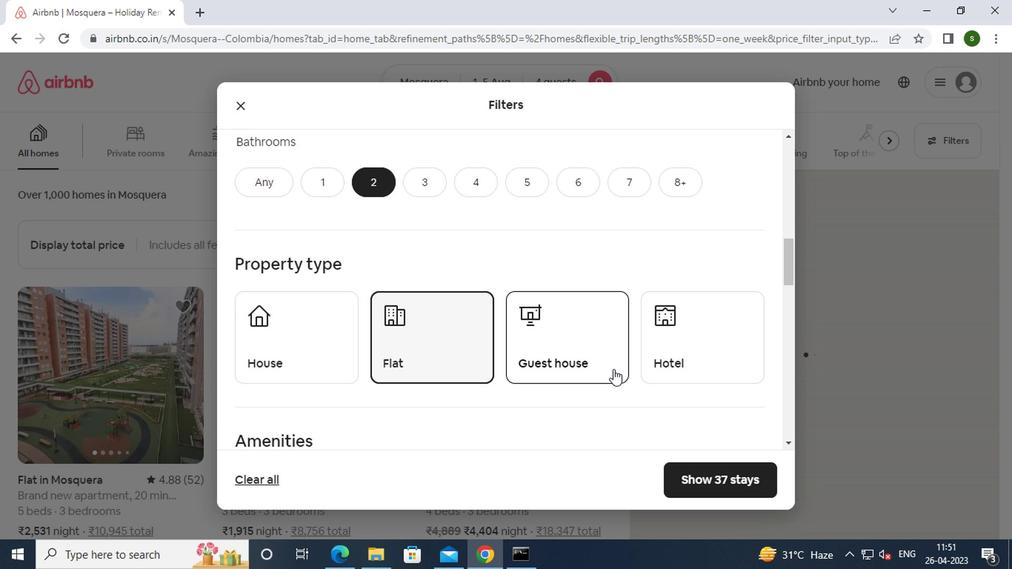 
Action: Mouse moved to (676, 334)
Screenshot: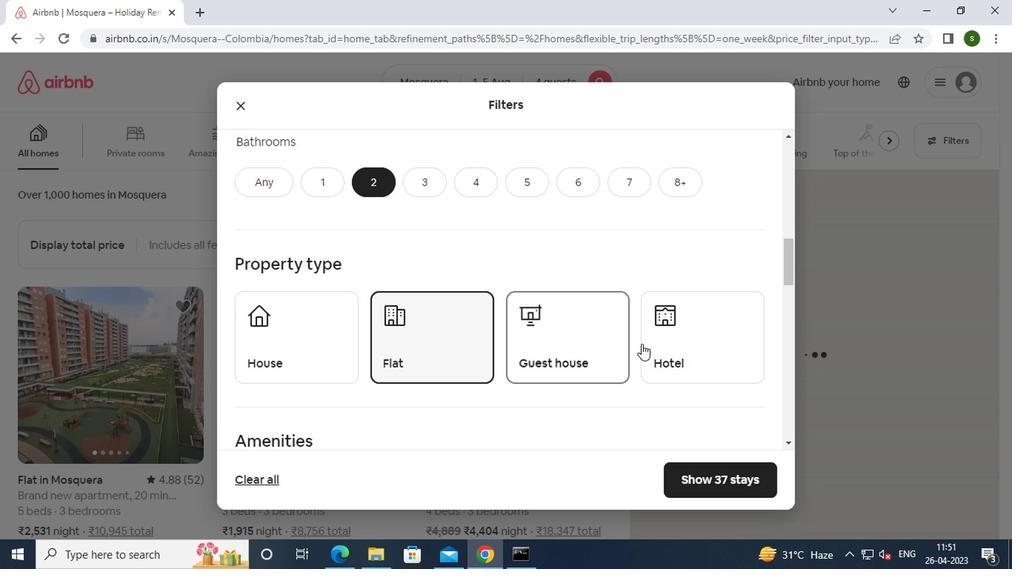 
Action: Mouse pressed left at (676, 334)
Screenshot: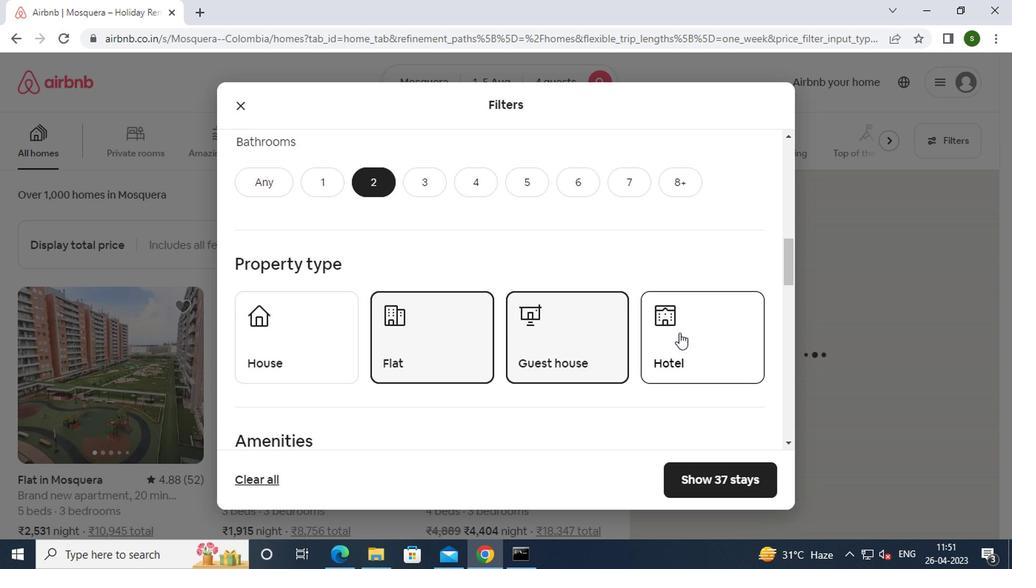 
Action: Mouse moved to (565, 334)
Screenshot: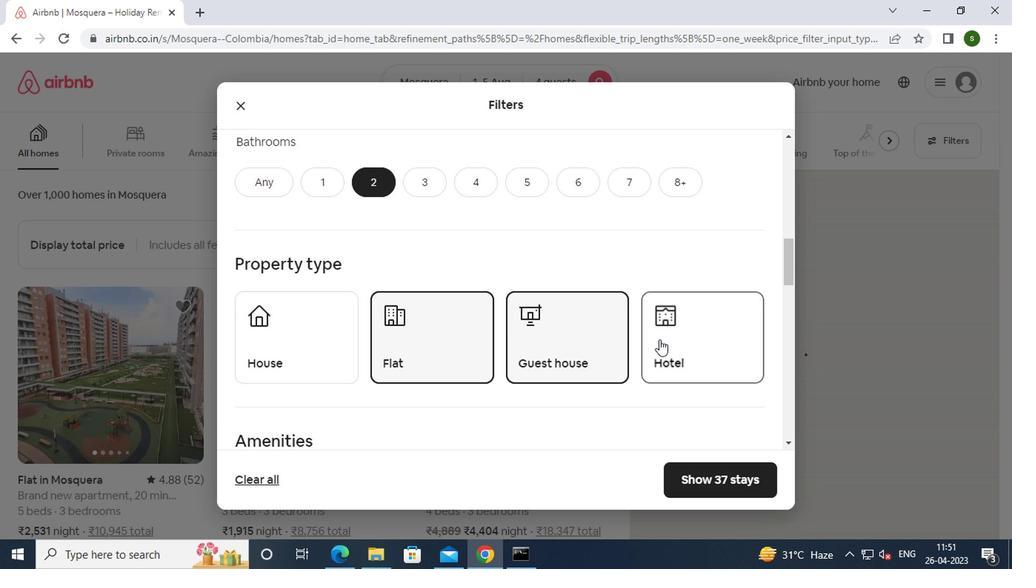 
Action: Mouse scrolled (565, 334) with delta (0, 0)
Screenshot: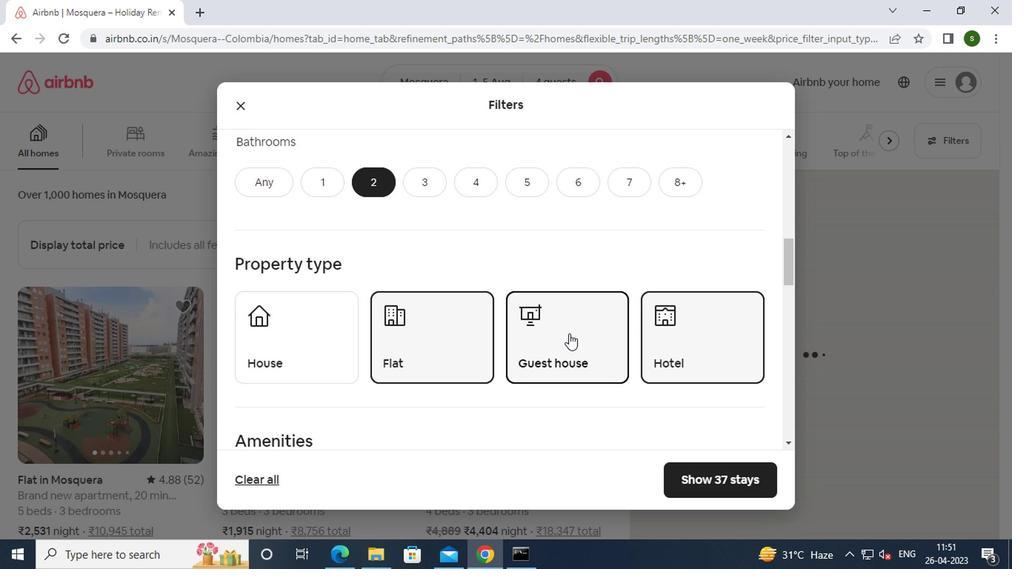 
Action: Mouse scrolled (565, 334) with delta (0, 0)
Screenshot: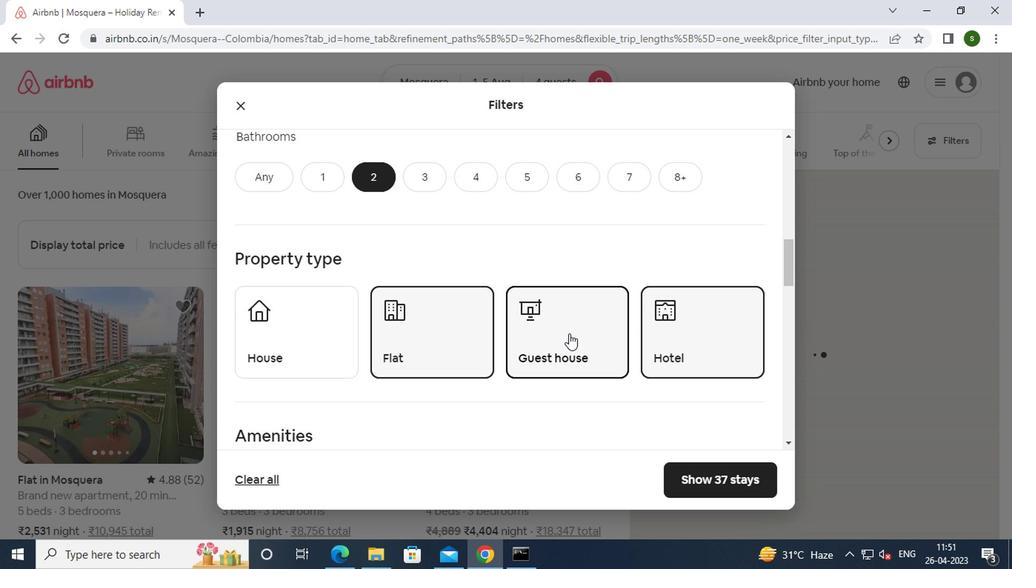 
Action: Mouse scrolled (565, 334) with delta (0, 0)
Screenshot: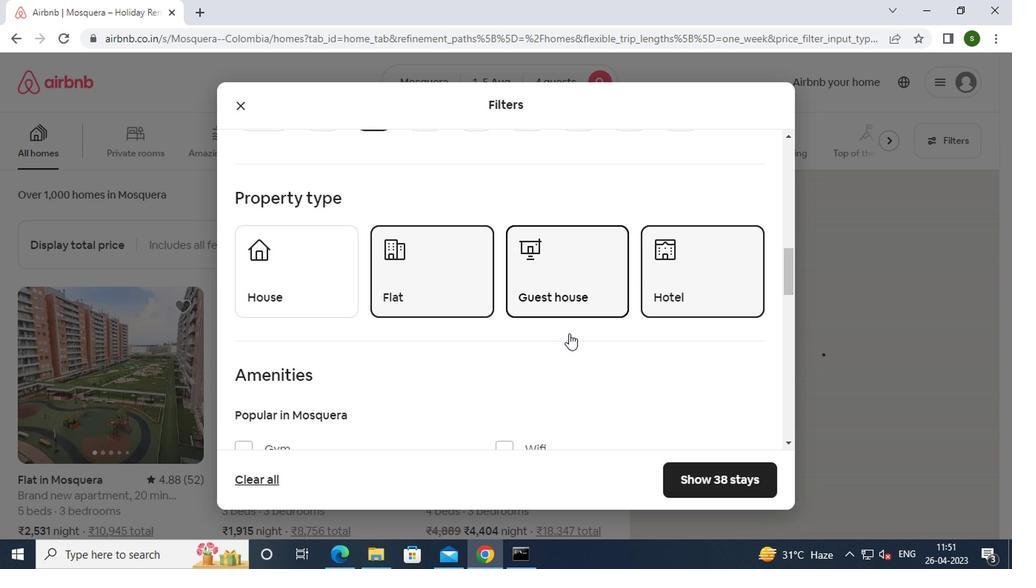 
Action: Mouse scrolled (565, 334) with delta (0, 0)
Screenshot: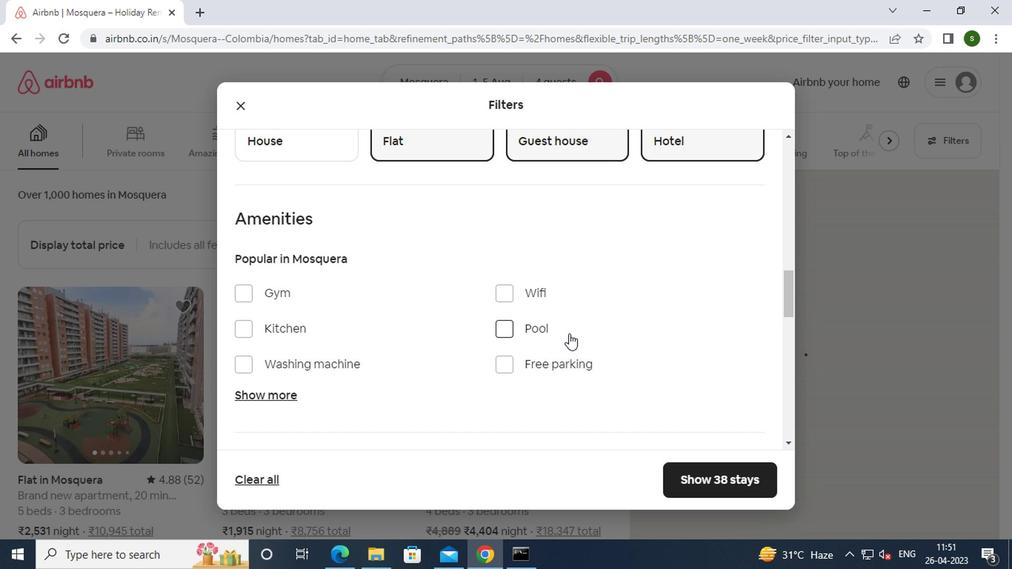 
Action: Mouse moved to (325, 291)
Screenshot: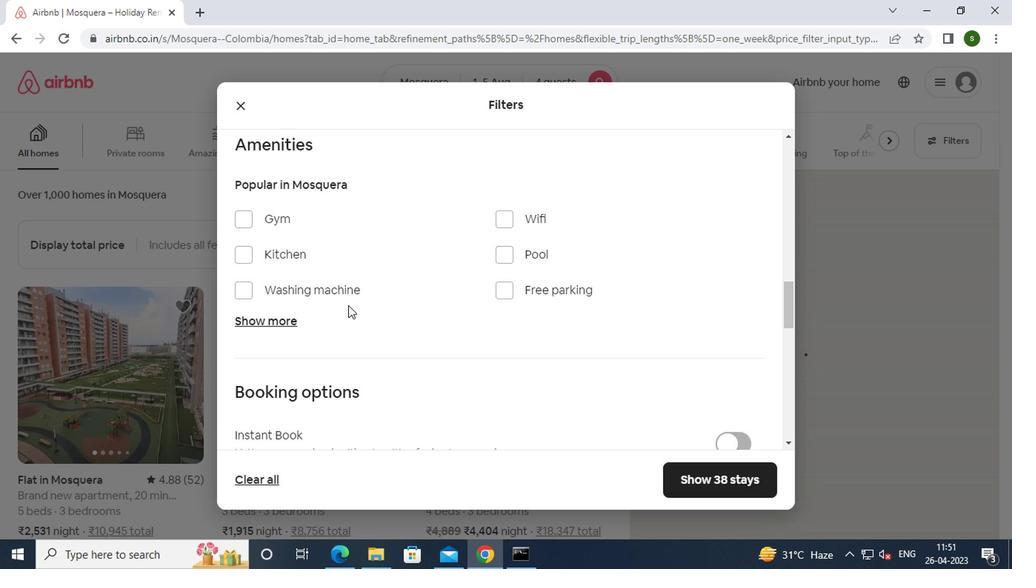 
Action: Mouse pressed left at (325, 291)
Screenshot: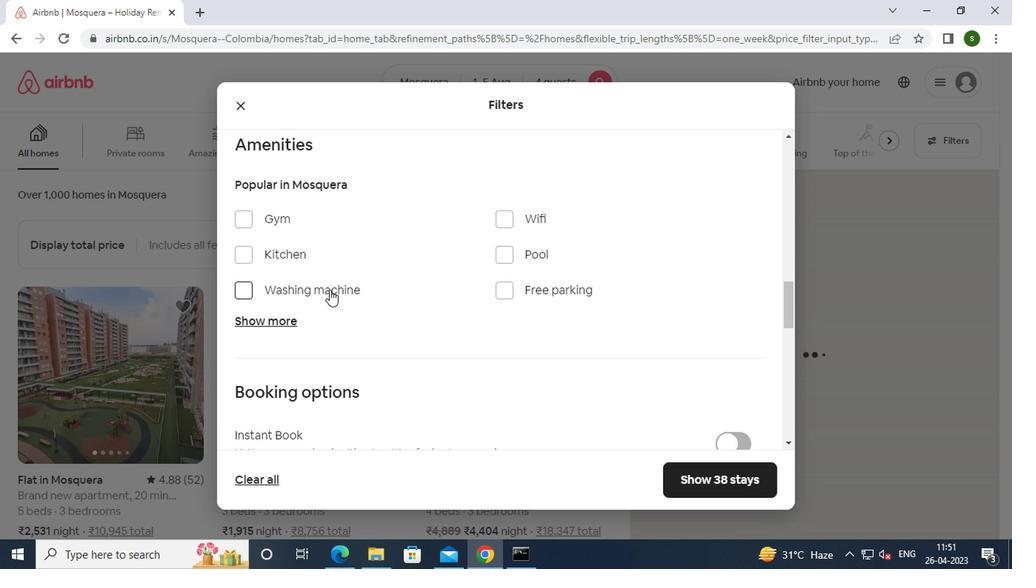 
Action: Mouse moved to (498, 287)
Screenshot: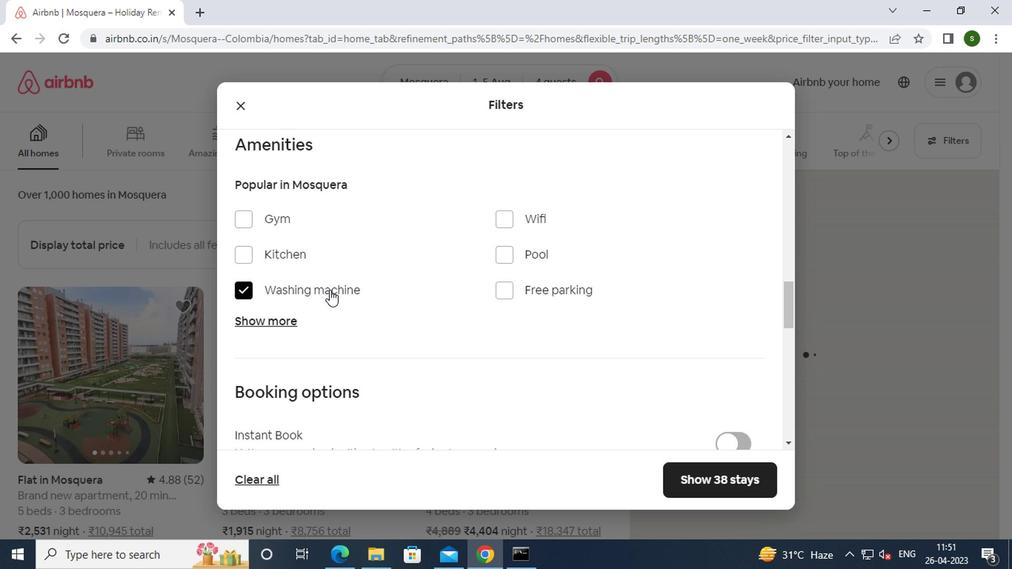 
Action: Mouse scrolled (498, 286) with delta (0, -1)
Screenshot: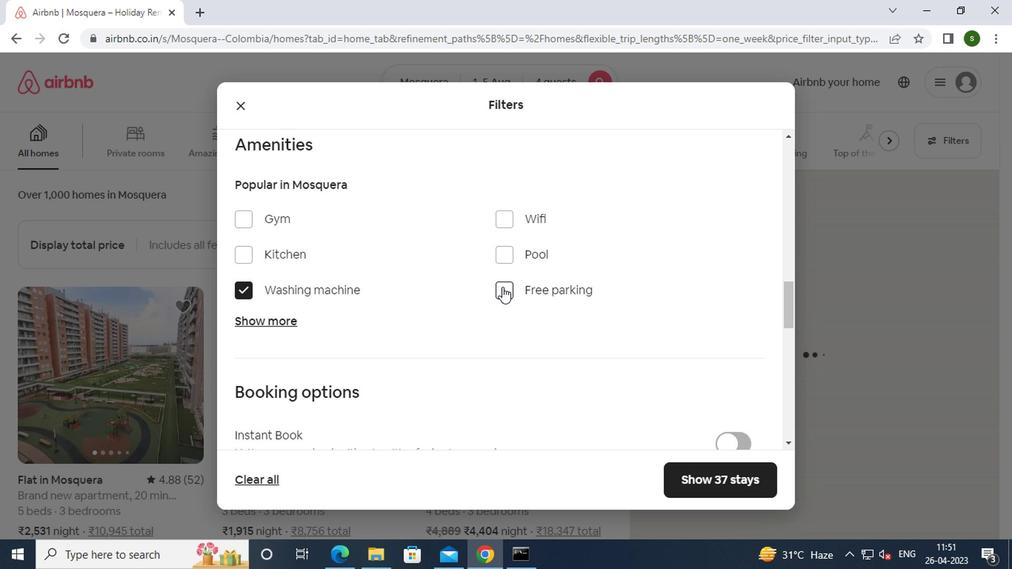 
Action: Mouse scrolled (498, 286) with delta (0, -1)
Screenshot: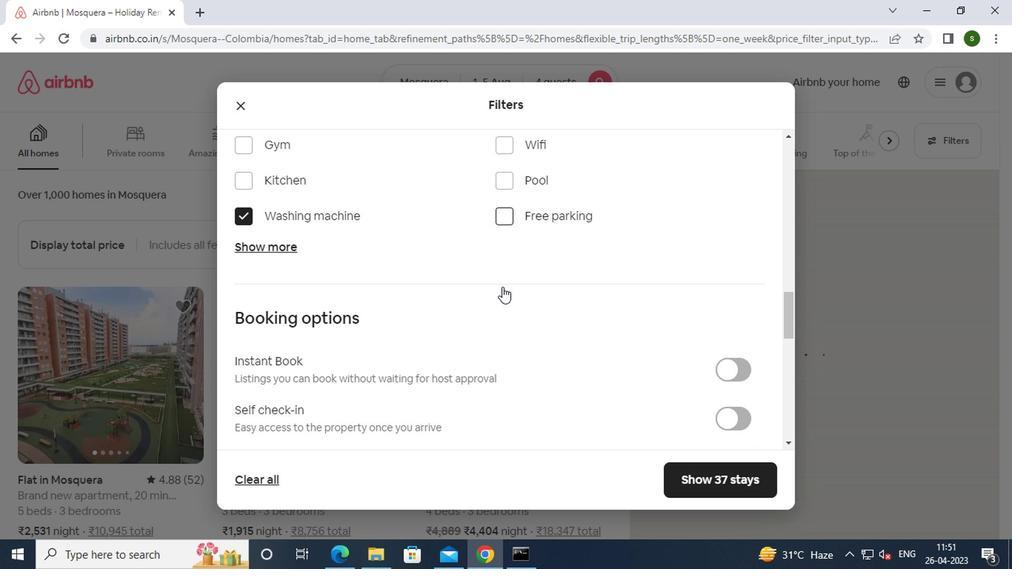 
Action: Mouse scrolled (498, 286) with delta (0, -1)
Screenshot: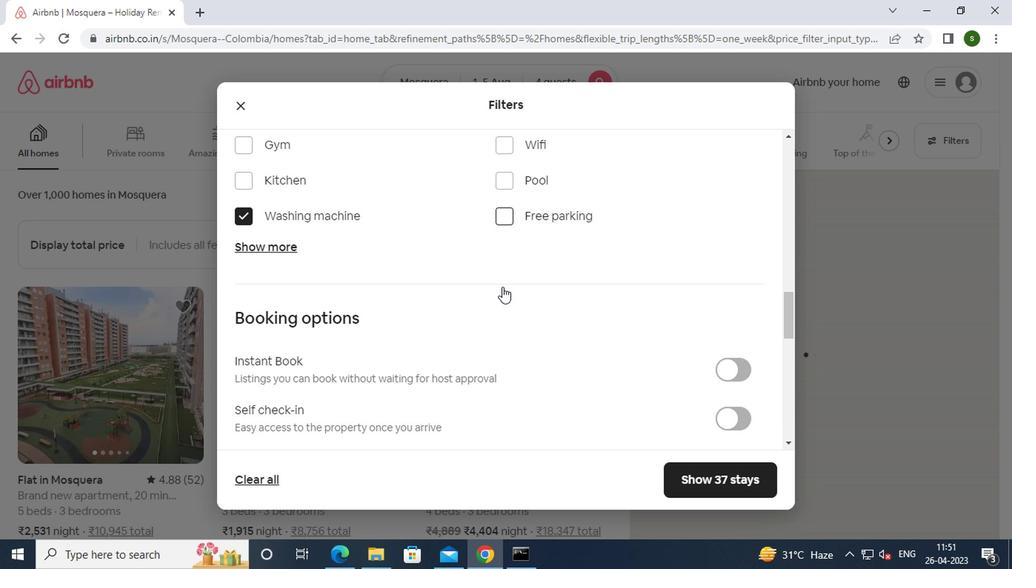 
Action: Mouse moved to (726, 275)
Screenshot: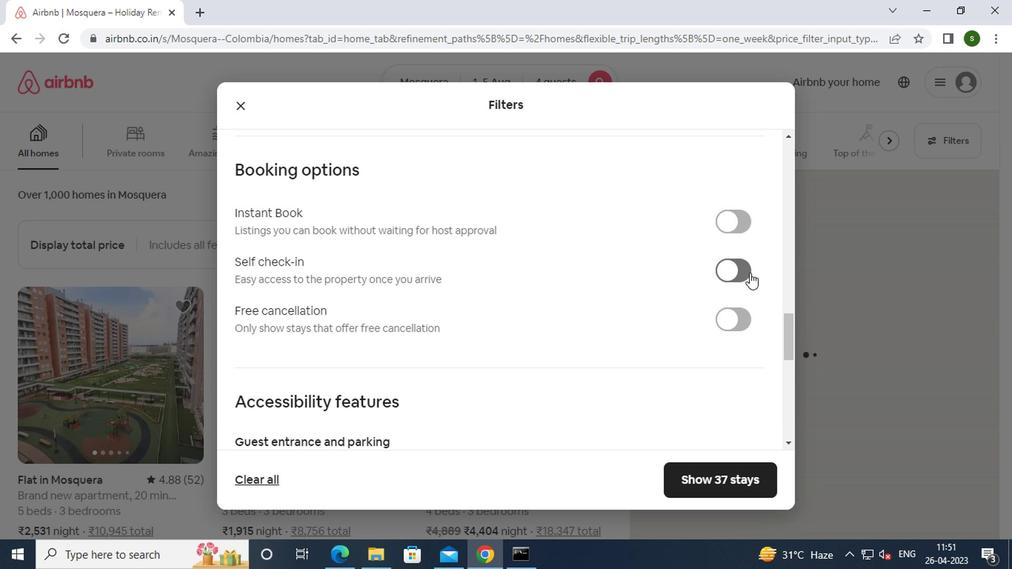 
Action: Mouse pressed left at (726, 275)
Screenshot: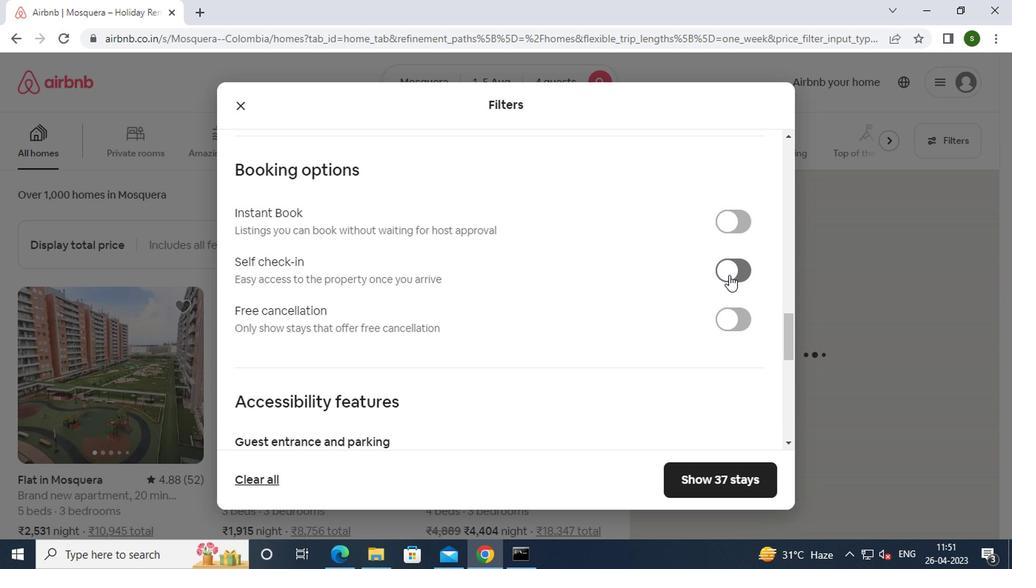 
Action: Mouse moved to (512, 272)
Screenshot: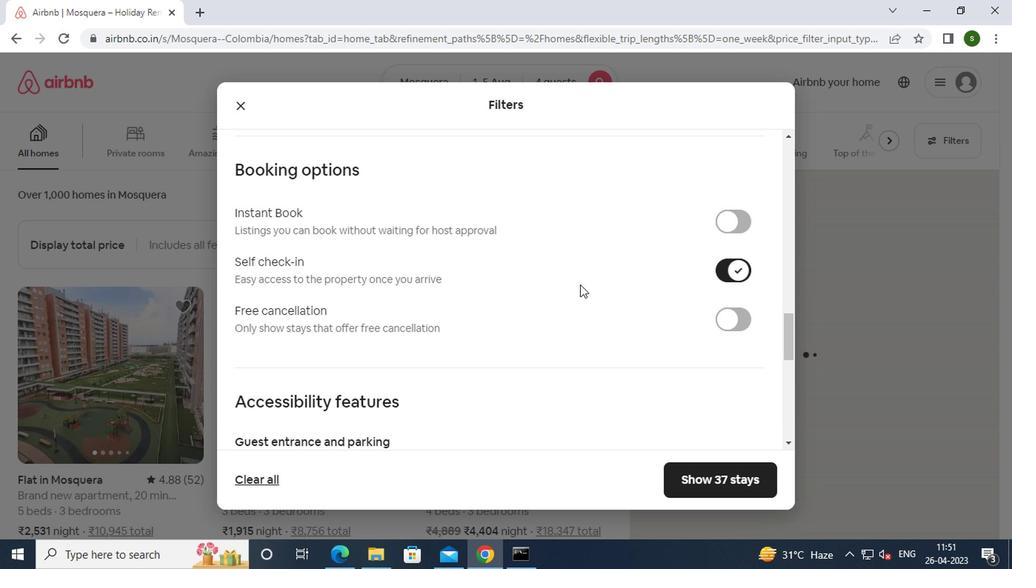 
Action: Mouse scrolled (512, 272) with delta (0, 0)
Screenshot: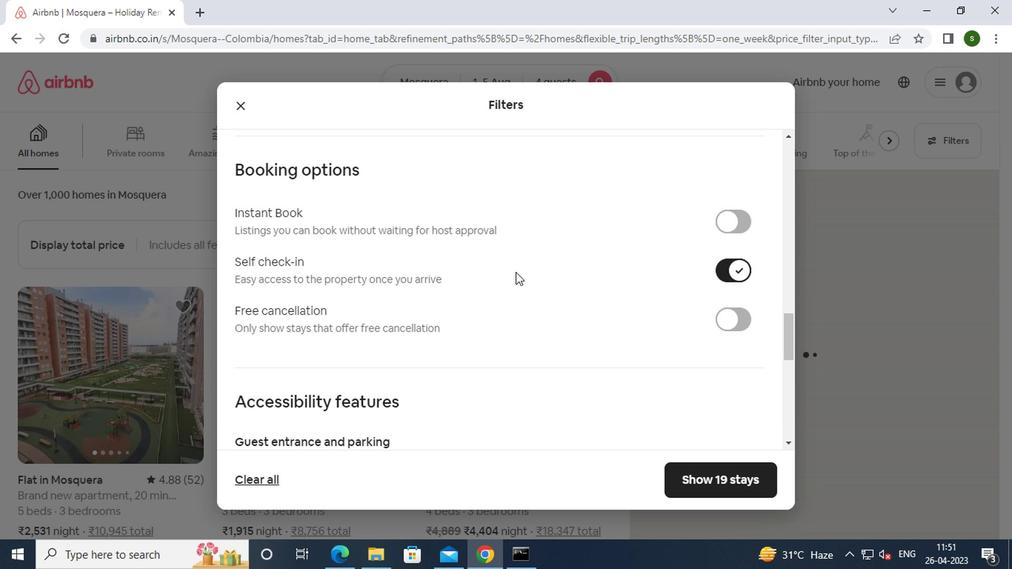 
Action: Mouse scrolled (512, 272) with delta (0, 0)
Screenshot: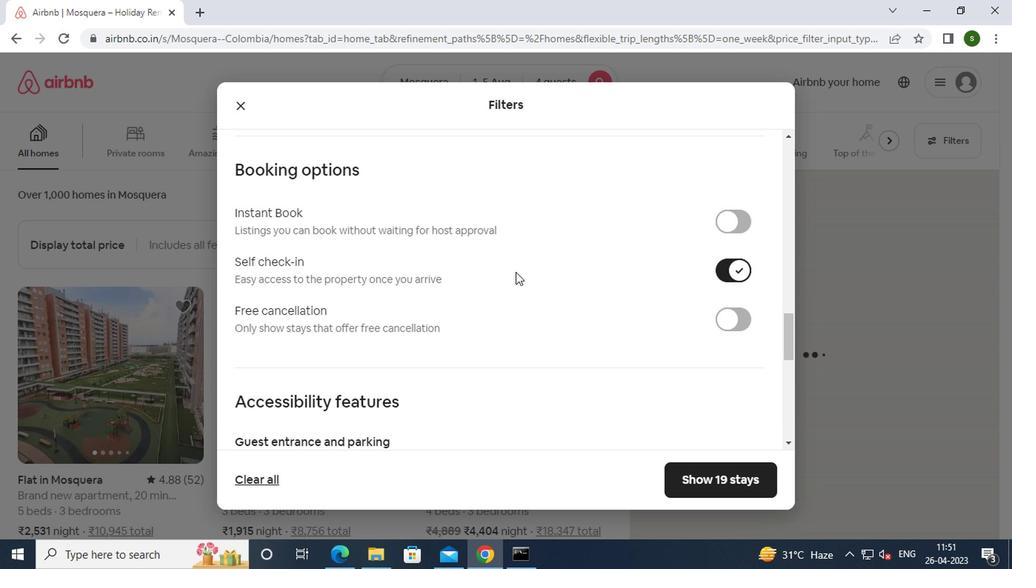 
Action: Mouse scrolled (512, 272) with delta (0, 0)
Screenshot: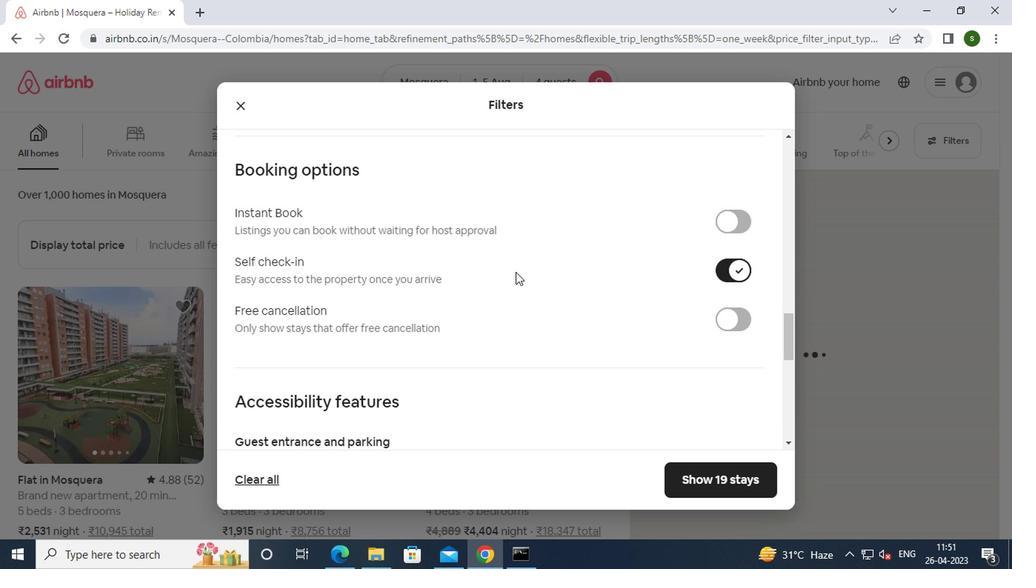 
Action: Mouse scrolled (512, 272) with delta (0, 0)
Screenshot: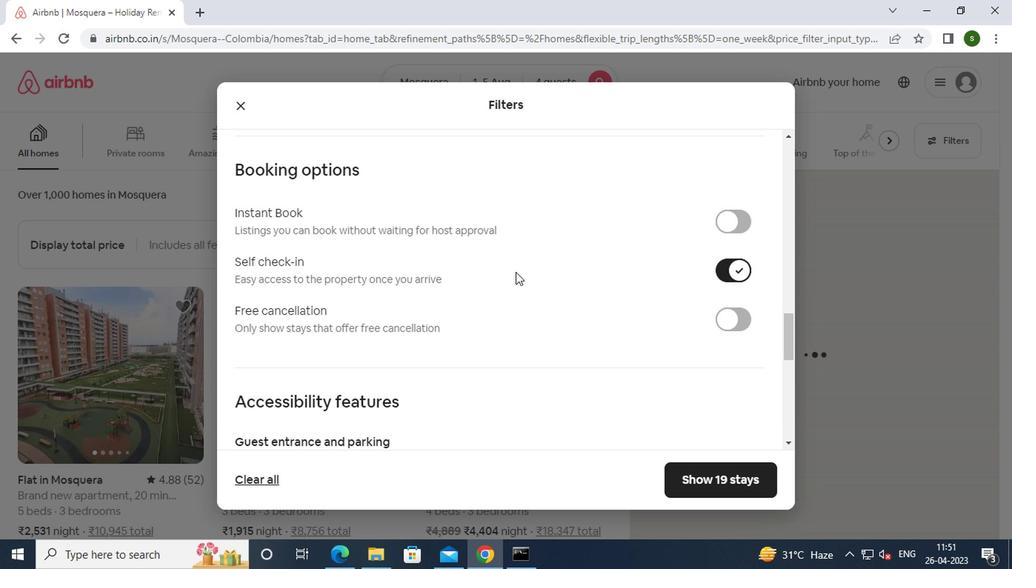 
Action: Mouse scrolled (512, 272) with delta (0, 0)
Screenshot: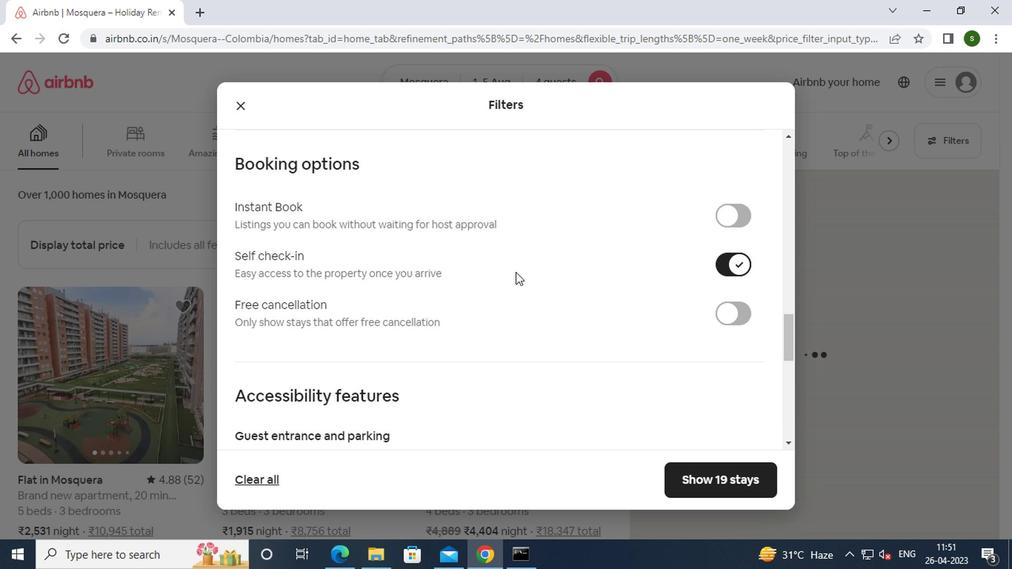 
Action: Mouse moved to (510, 270)
Screenshot: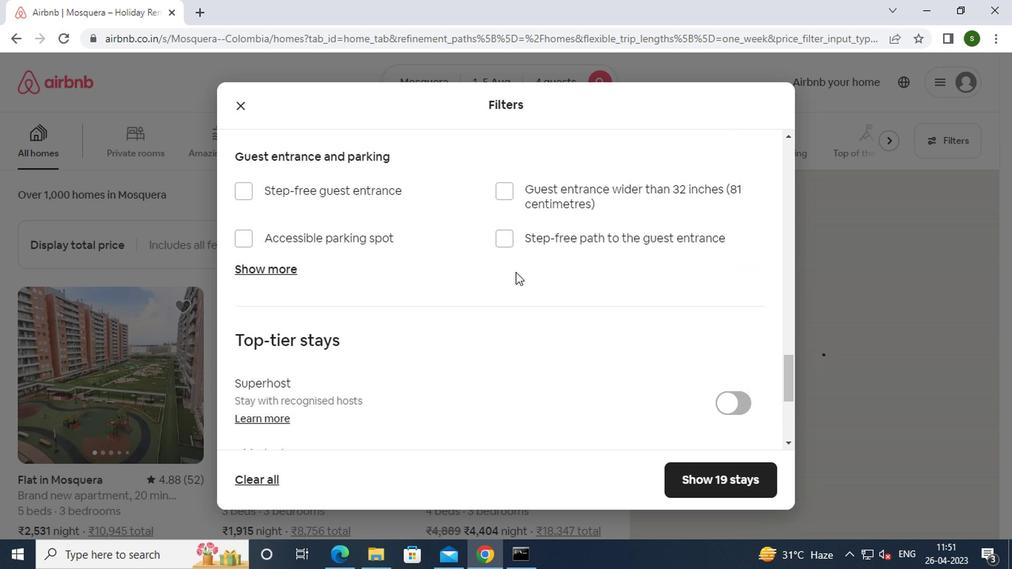 
Action: Mouse scrolled (510, 269) with delta (0, 0)
Screenshot: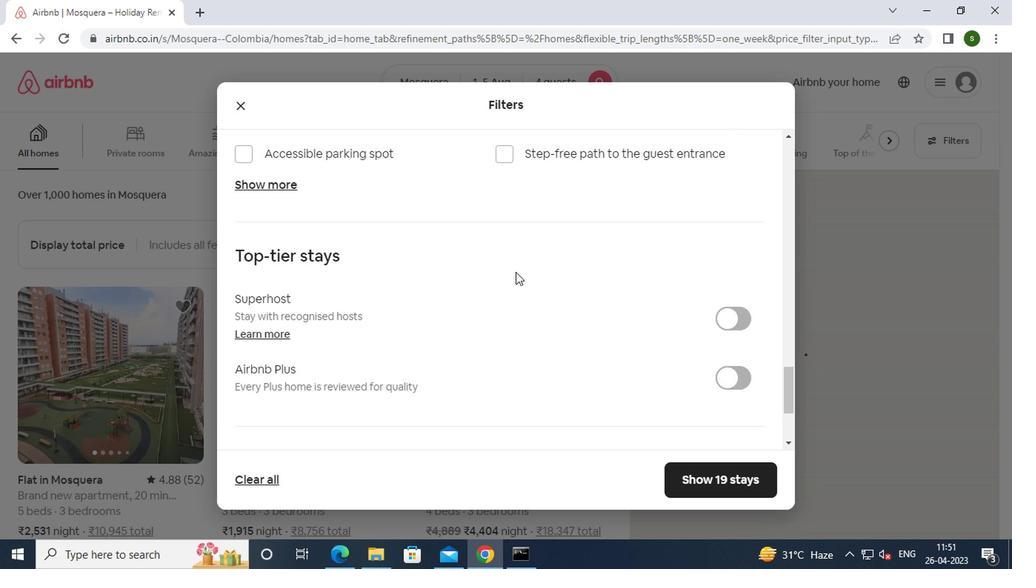 
Action: Mouse scrolled (510, 269) with delta (0, 0)
Screenshot: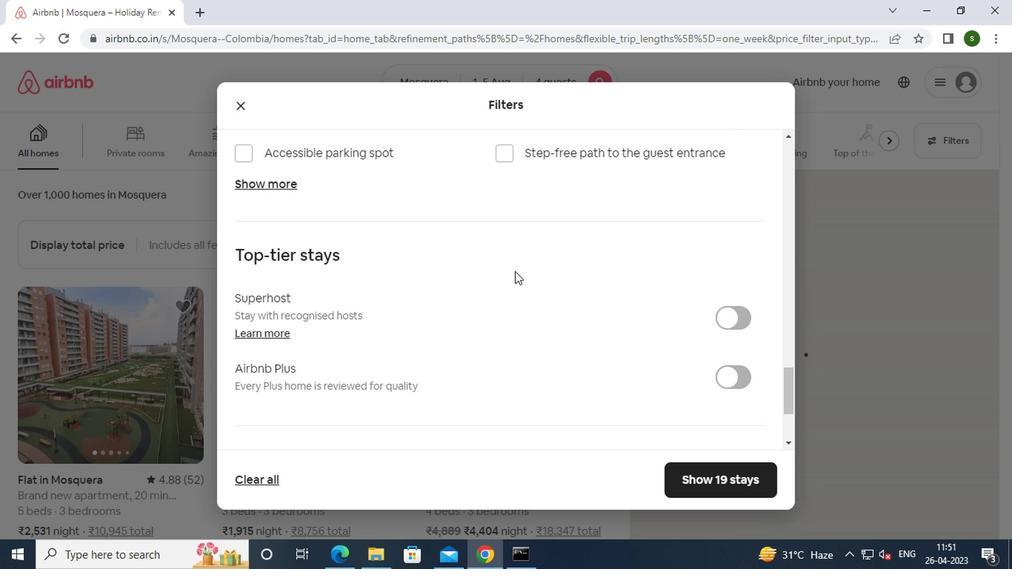 
Action: Mouse scrolled (510, 269) with delta (0, 0)
Screenshot: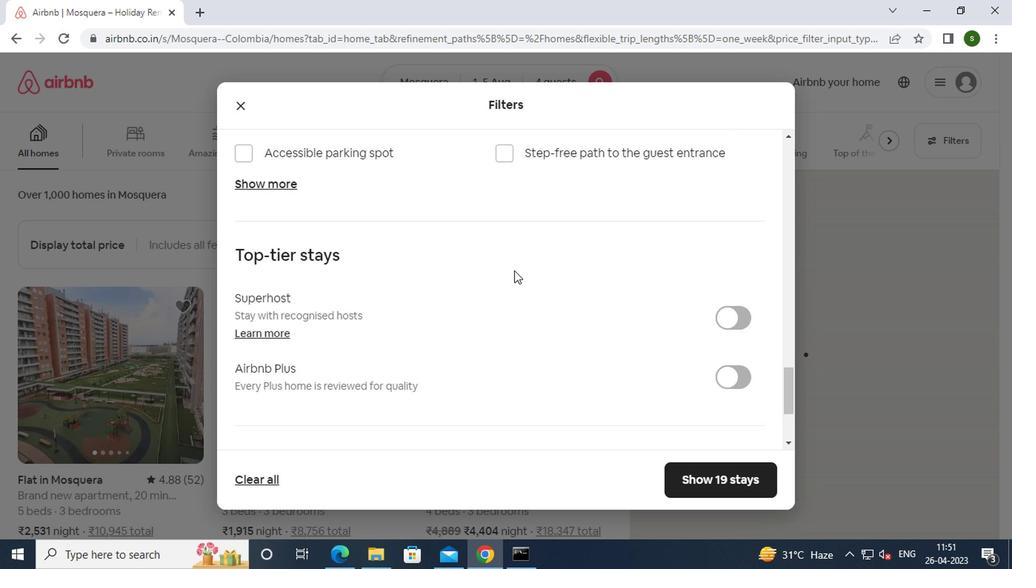 
Action: Mouse scrolled (510, 269) with delta (0, 0)
Screenshot: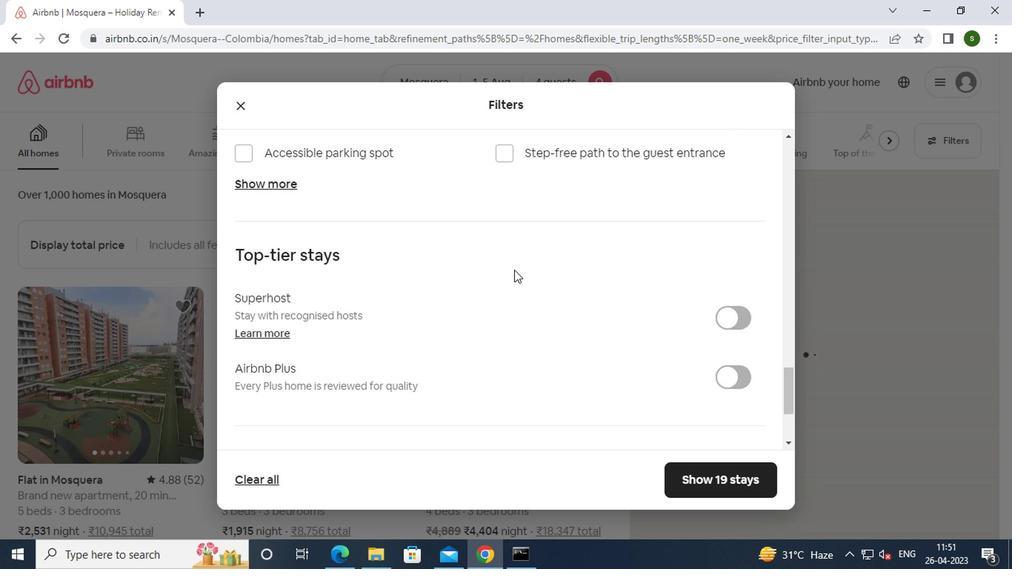 
Action: Mouse scrolled (510, 269) with delta (0, 0)
Screenshot: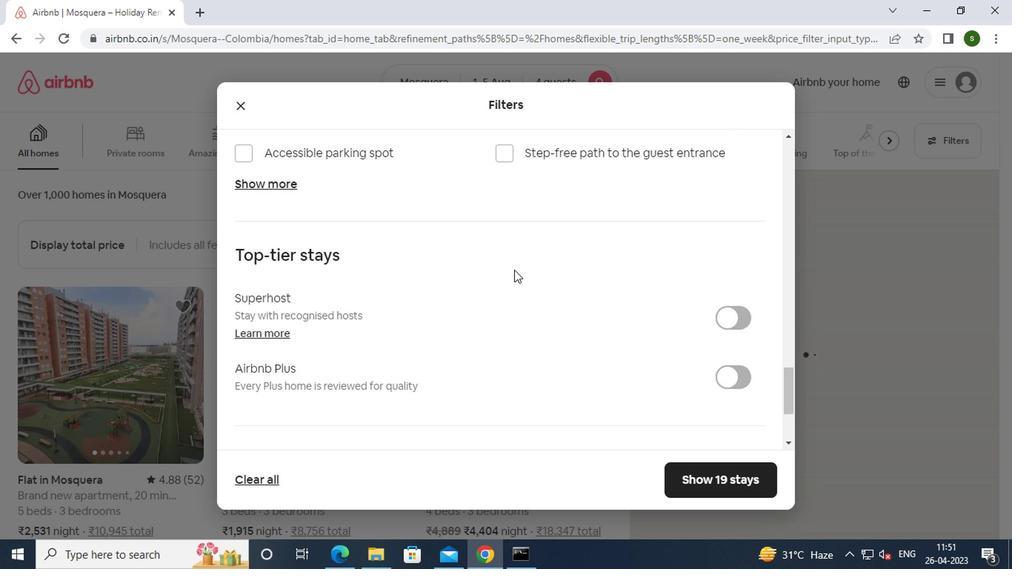 
Action: Mouse moved to (283, 348)
Screenshot: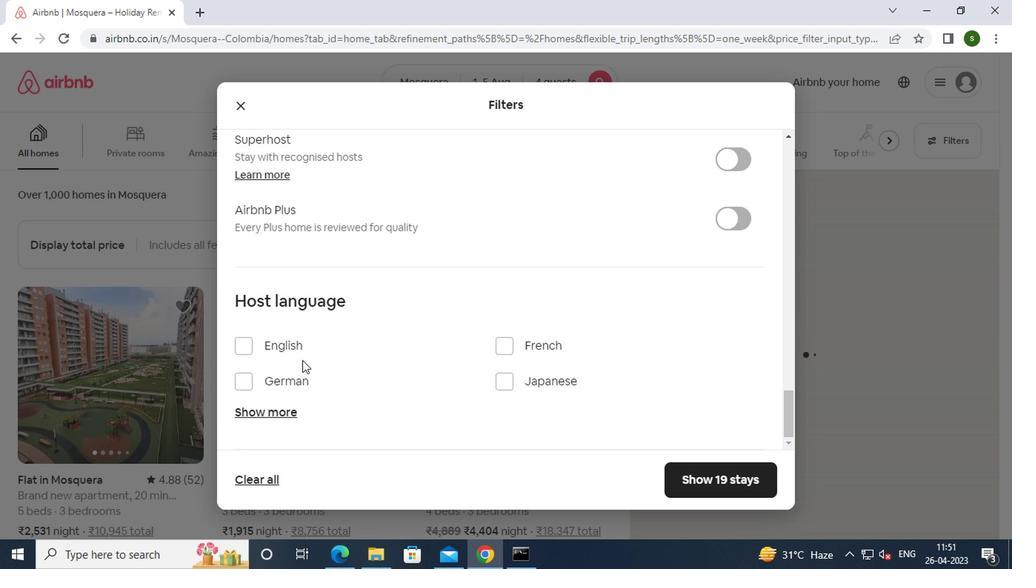 
Action: Mouse pressed left at (283, 348)
Screenshot: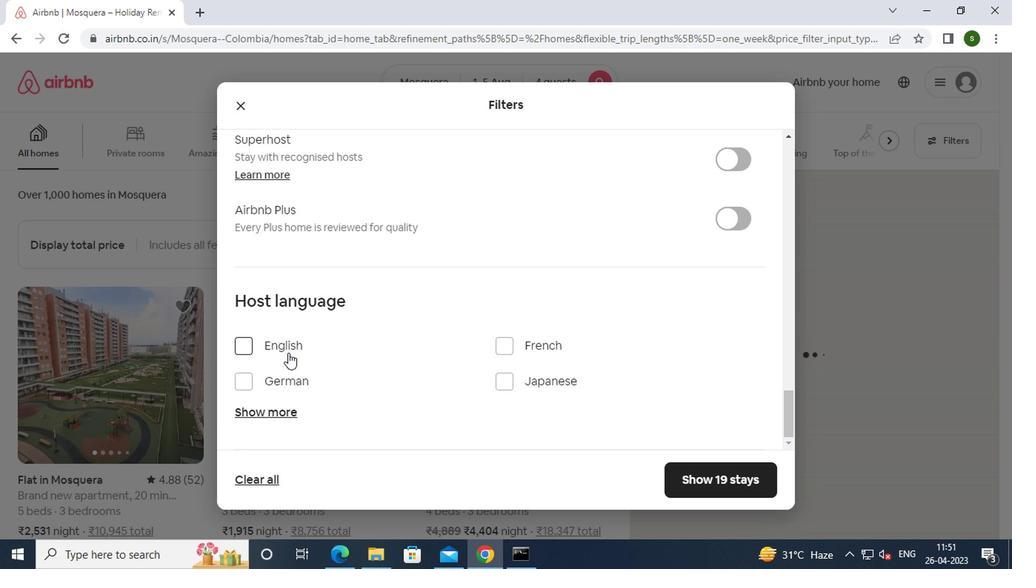 
Action: Mouse moved to (672, 482)
Screenshot: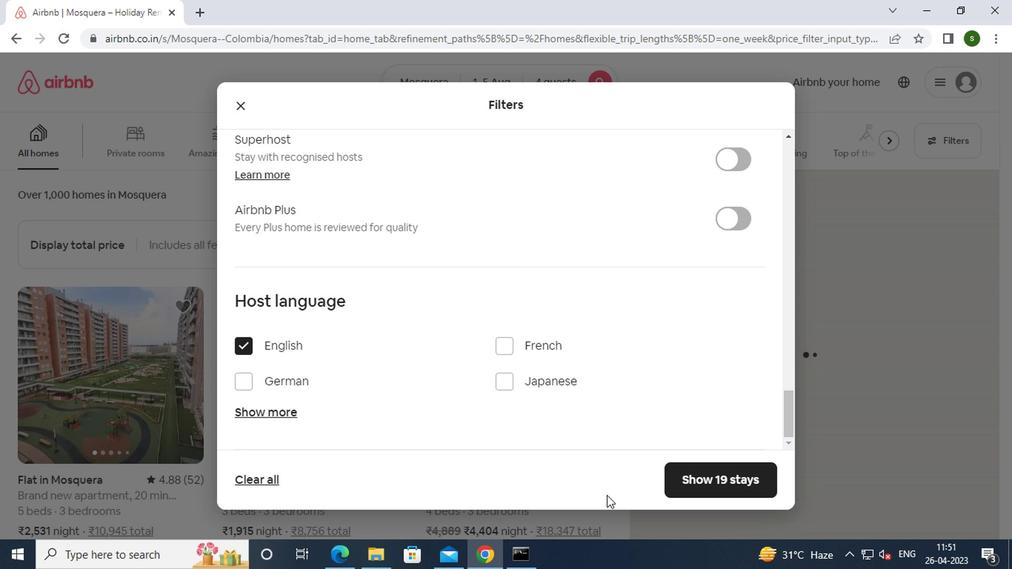 
Action: Mouse pressed left at (672, 482)
Screenshot: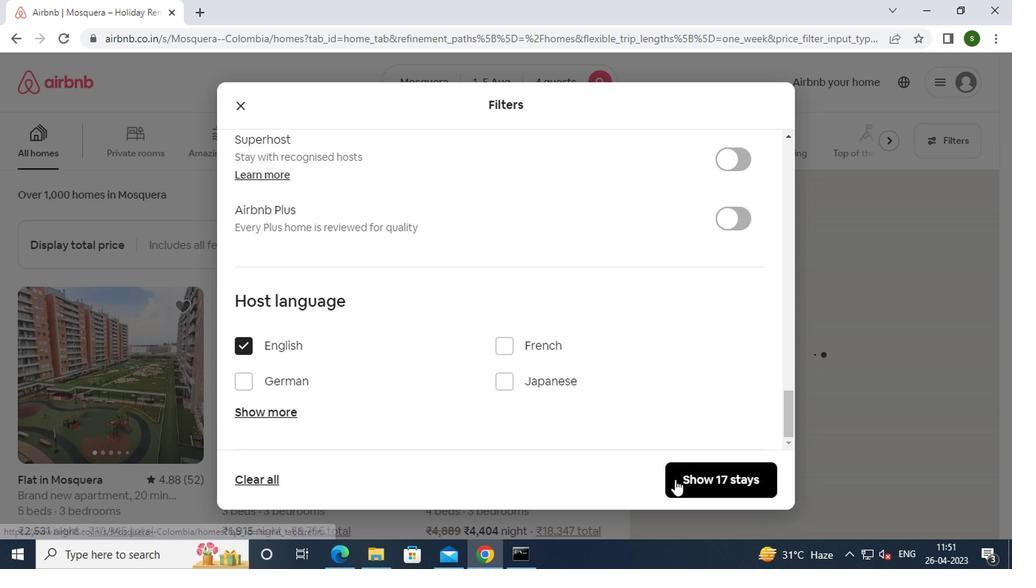 
